Task: In the  document Matthew.epub ,change text color to 'Dark Brown' Insert the mentioned shape on left side of the text 'Rounded Rectangle'. Change color of the shape to  PinkChange shape height to 0.9
Action: Mouse moved to (243, 381)
Screenshot: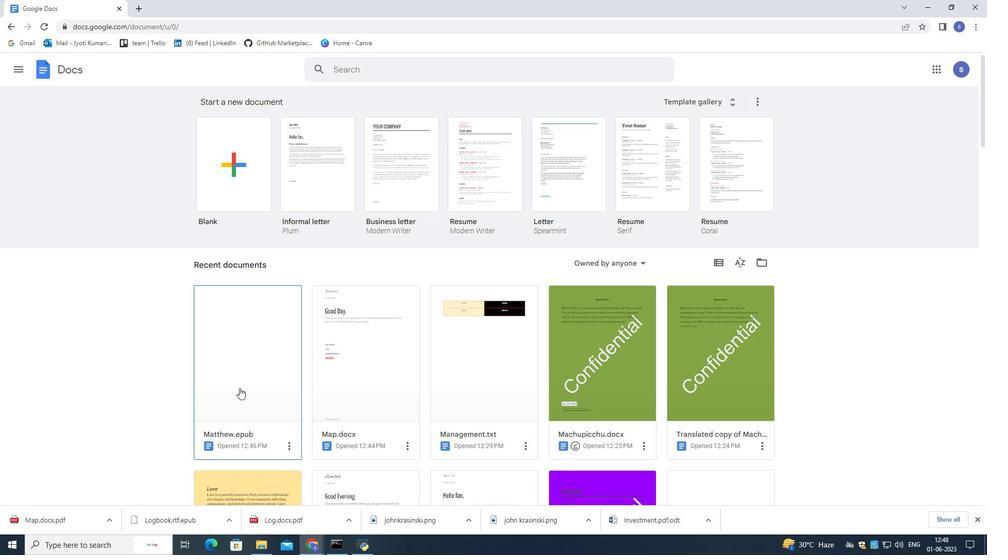 
Action: Mouse pressed left at (243, 381)
Screenshot: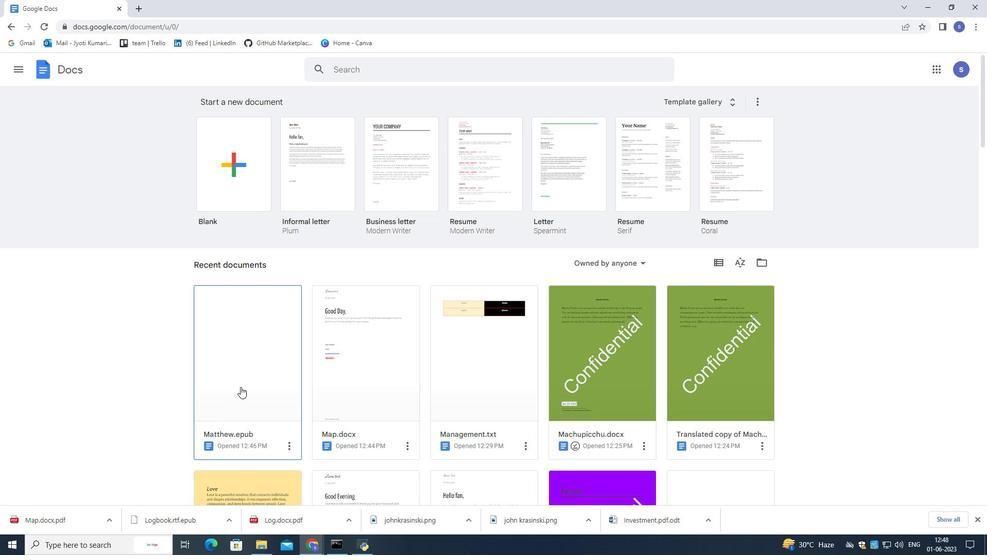 
Action: Mouse moved to (243, 381)
Screenshot: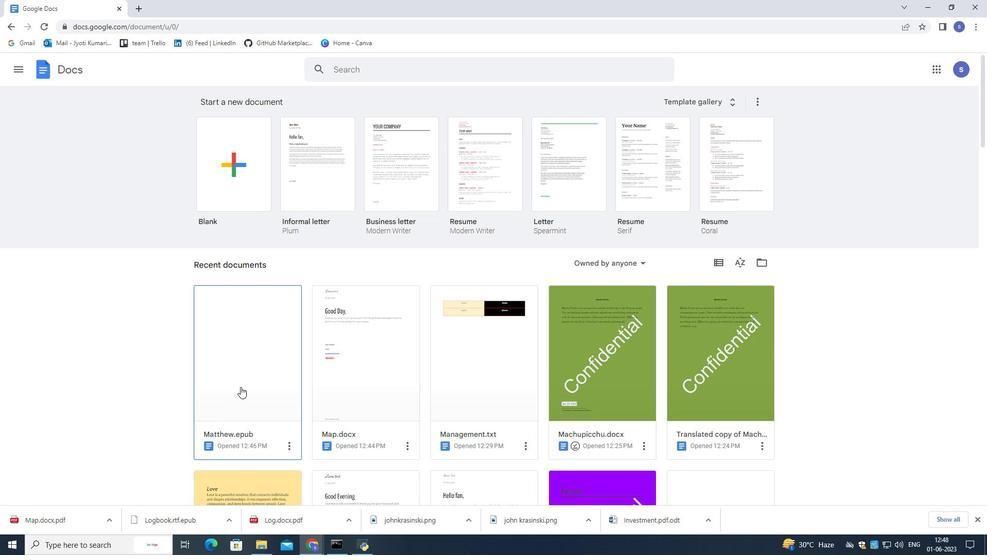 
Action: Mouse pressed left at (243, 381)
Screenshot: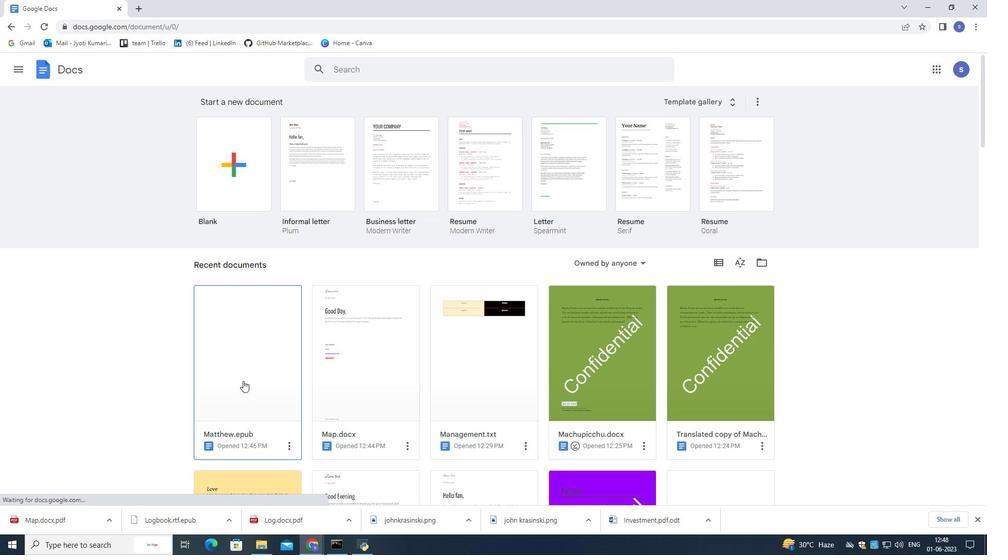 
Action: Mouse moved to (651, 252)
Screenshot: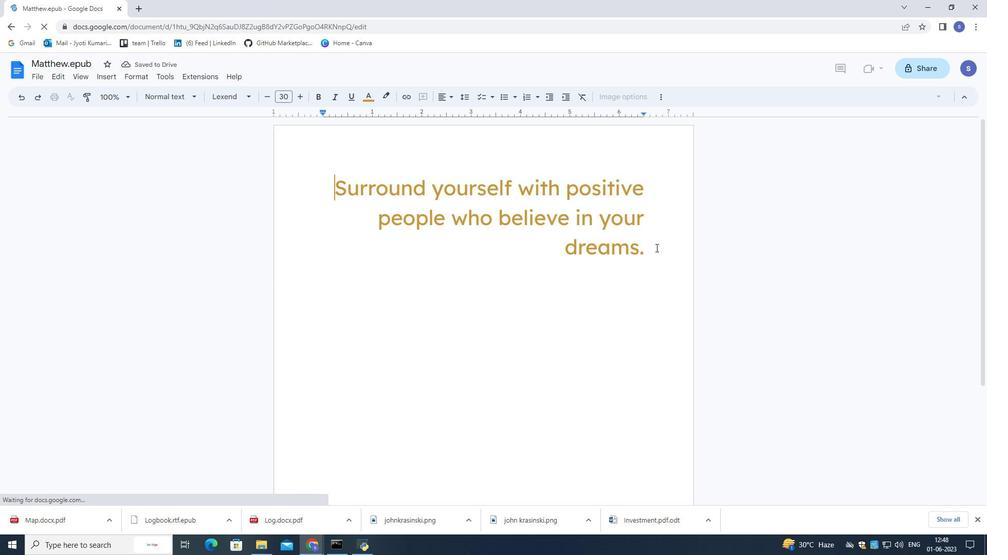
Action: Mouse pressed left at (651, 252)
Screenshot: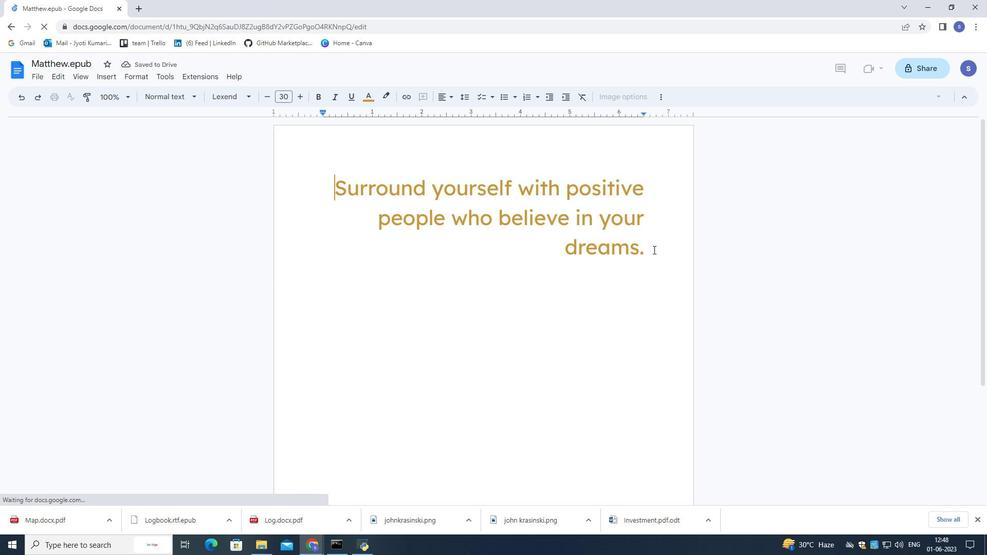 
Action: Mouse moved to (366, 100)
Screenshot: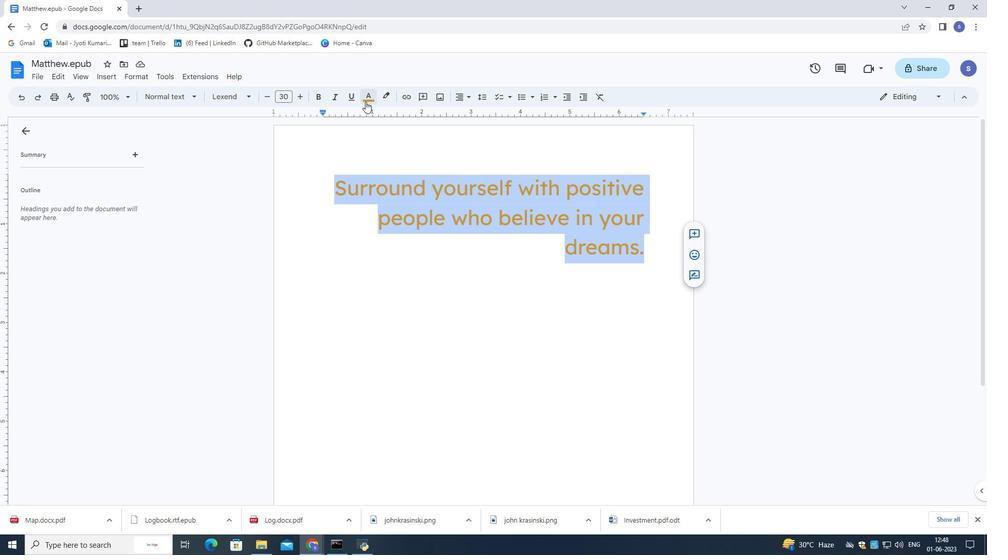 
Action: Mouse pressed left at (366, 100)
Screenshot: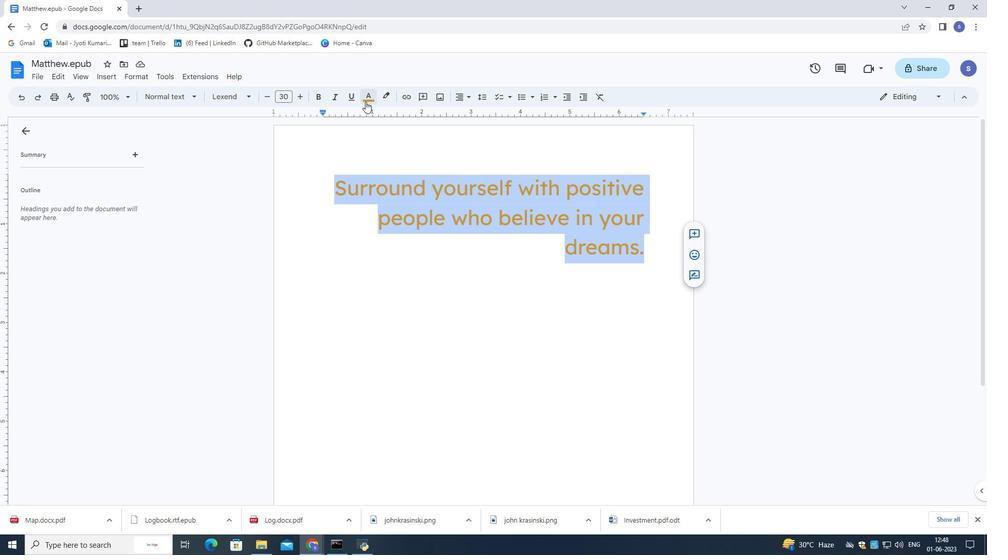 
Action: Mouse moved to (393, 210)
Screenshot: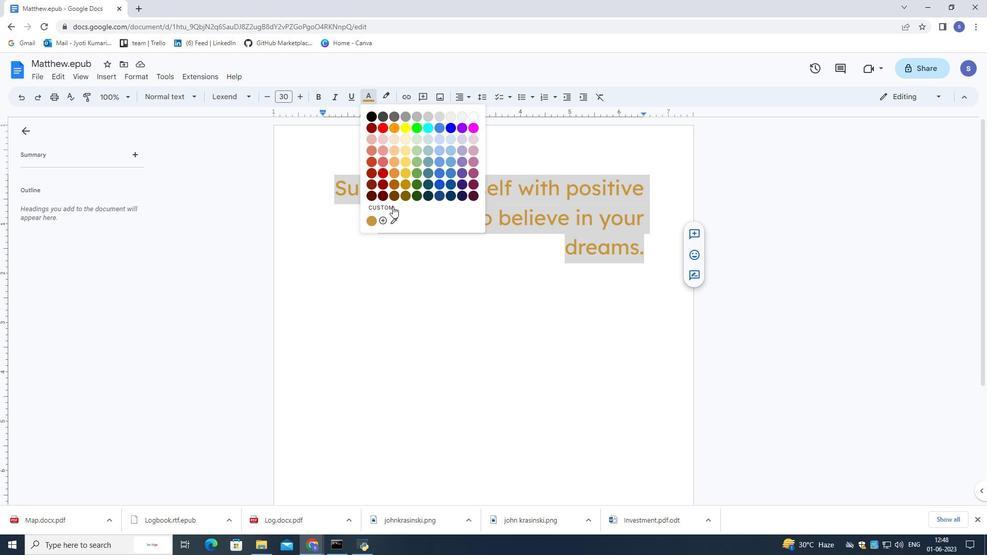 
Action: Mouse pressed left at (393, 210)
Screenshot: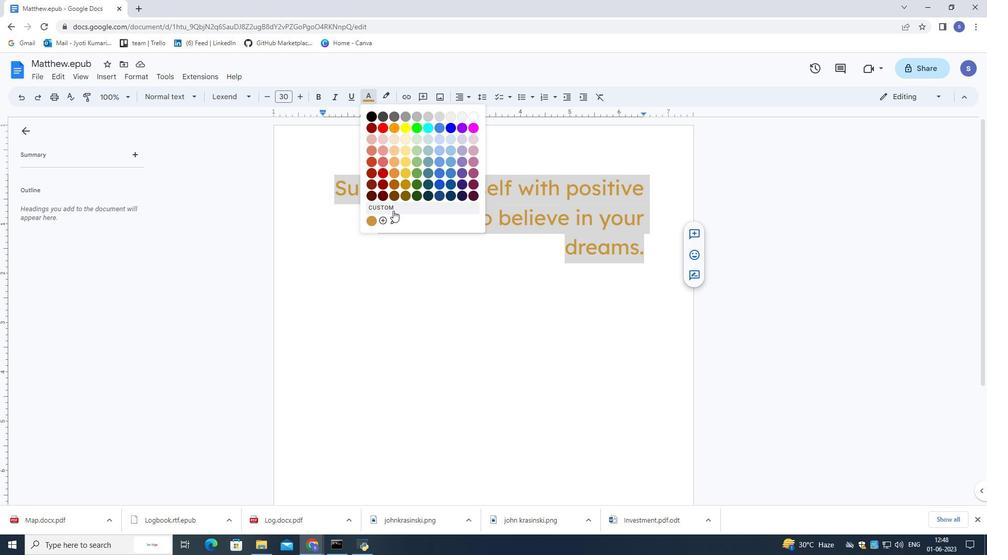 
Action: Mouse moved to (504, 286)
Screenshot: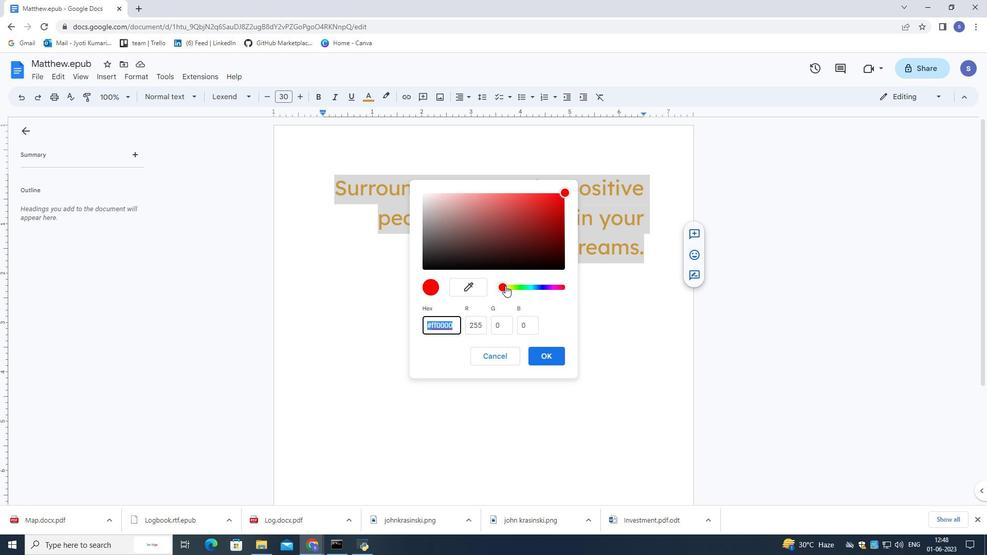 
Action: Mouse pressed left at (504, 286)
Screenshot: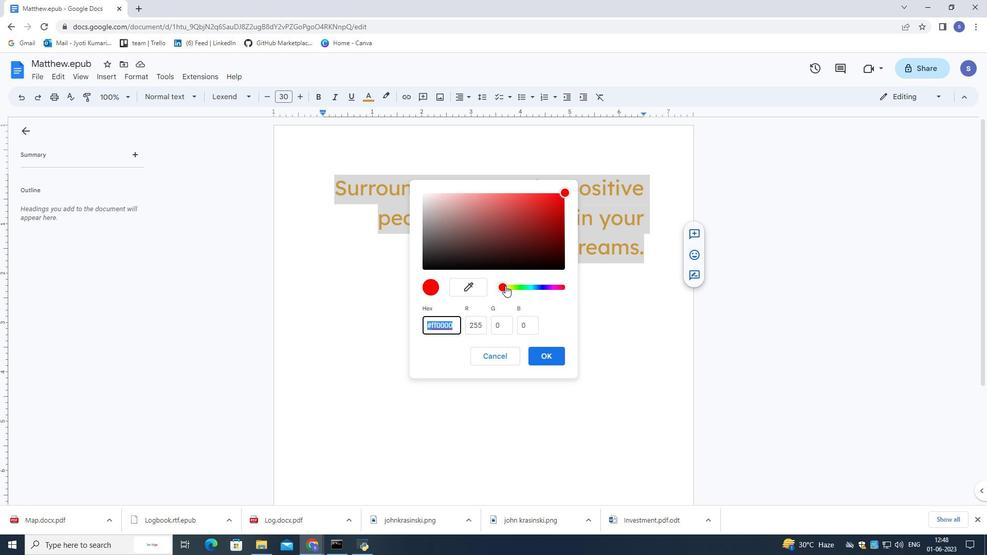 
Action: Mouse moved to (534, 216)
Screenshot: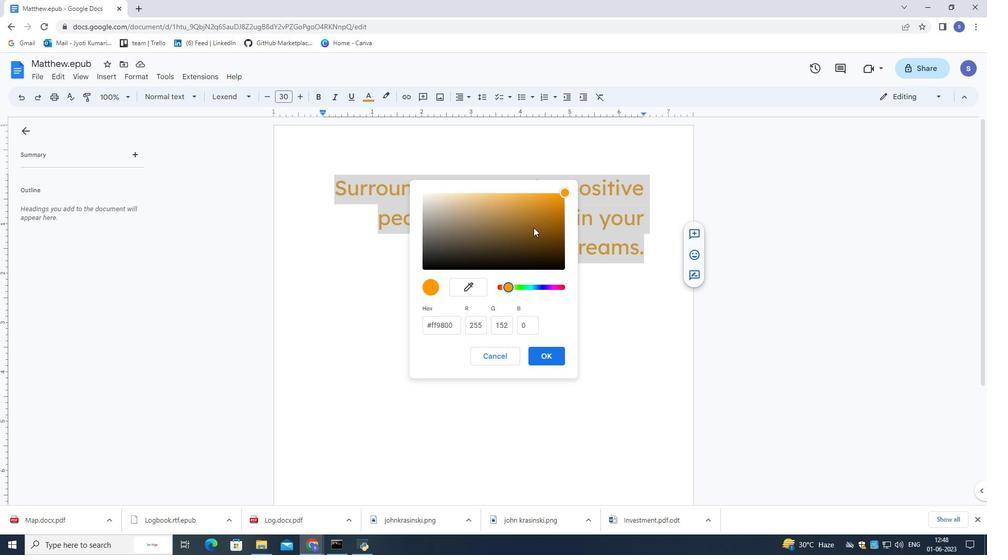 
Action: Mouse pressed left at (534, 216)
Screenshot: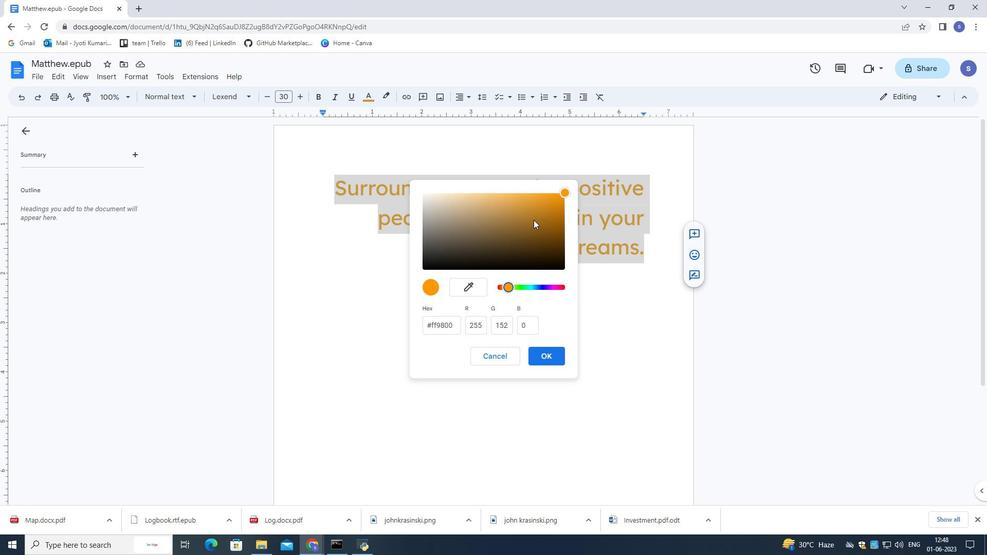 
Action: Mouse moved to (544, 359)
Screenshot: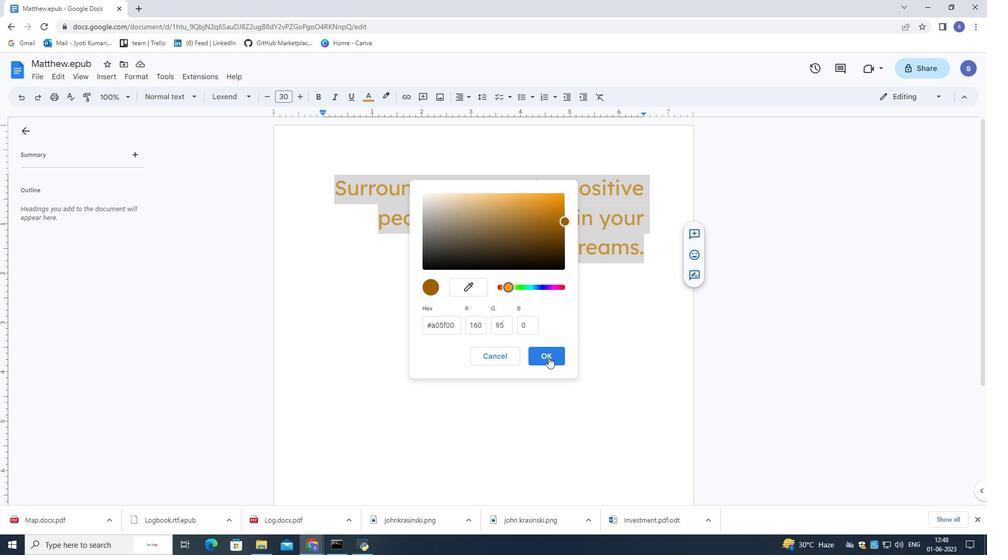 
Action: Mouse pressed left at (544, 359)
Screenshot: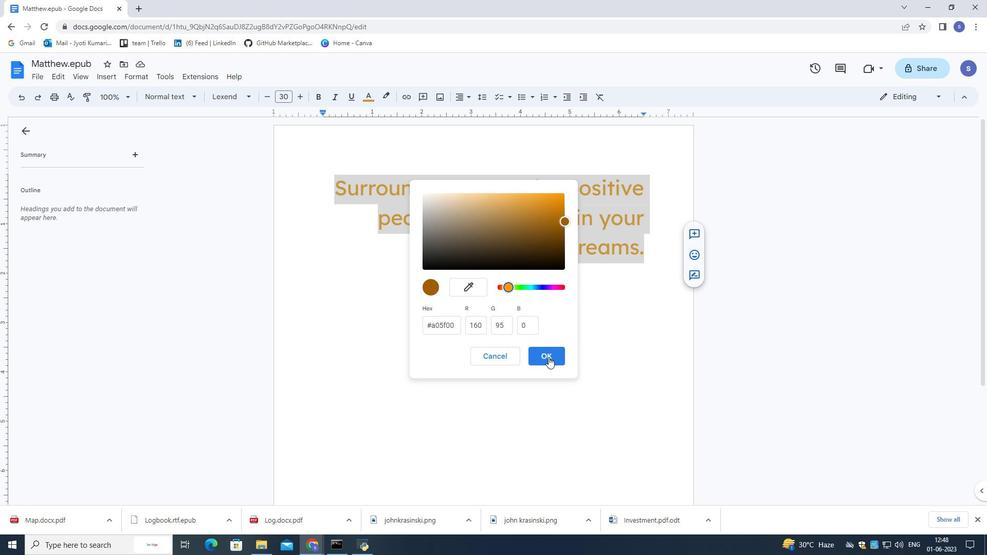 
Action: Mouse moved to (652, 247)
Screenshot: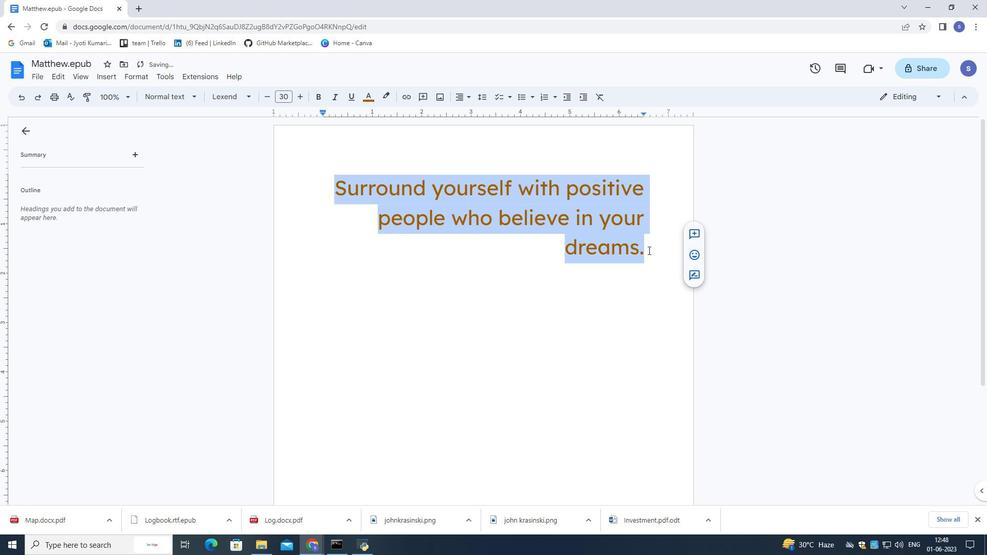 
Action: Mouse pressed left at (652, 247)
Screenshot: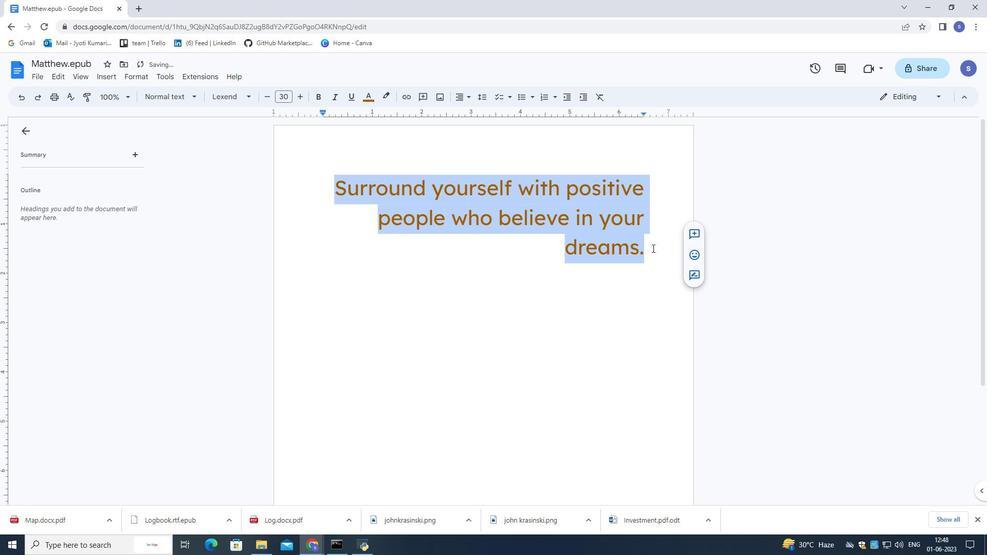
Action: Mouse moved to (329, 188)
Screenshot: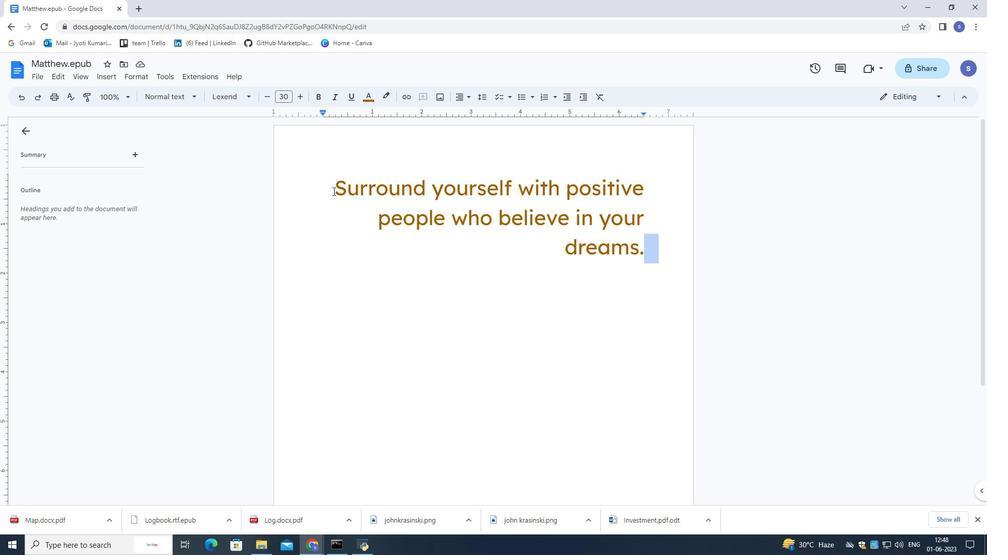 
Action: Mouse pressed left at (329, 188)
Screenshot: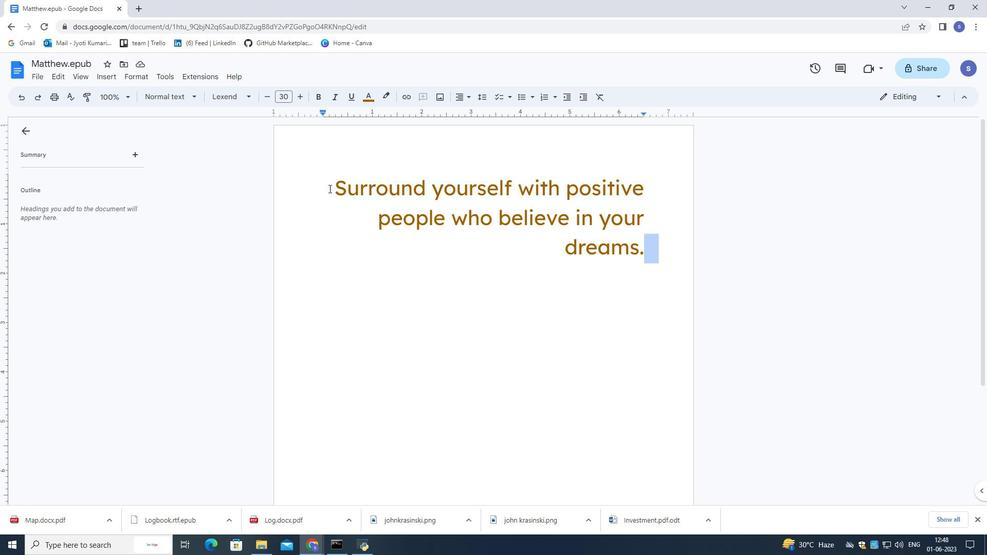 
Action: Mouse moved to (113, 77)
Screenshot: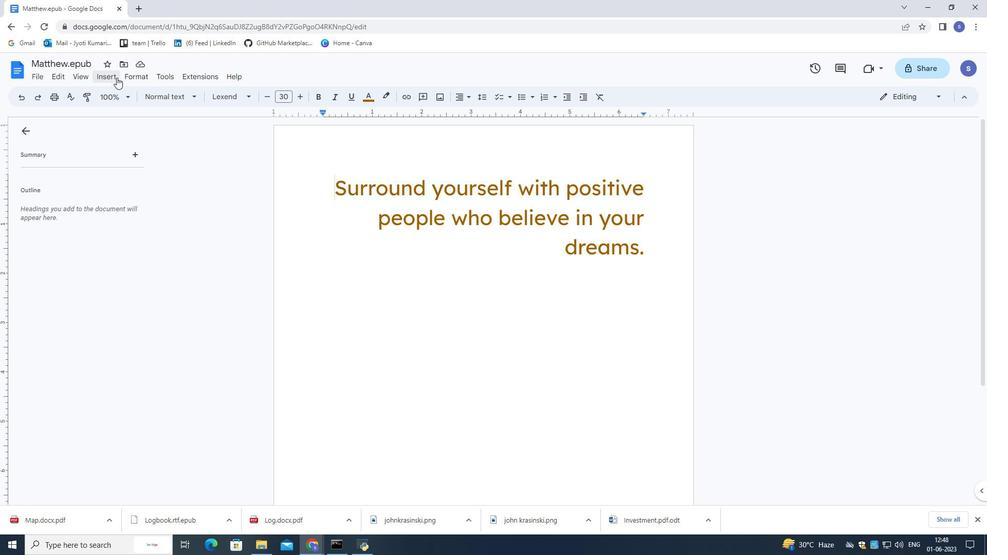 
Action: Mouse pressed left at (113, 77)
Screenshot: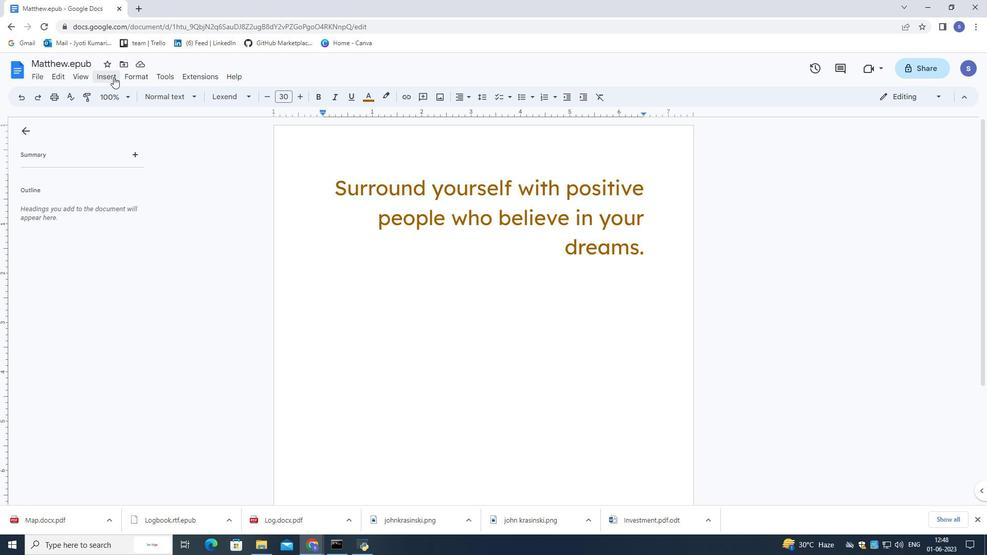 
Action: Mouse moved to (282, 126)
Screenshot: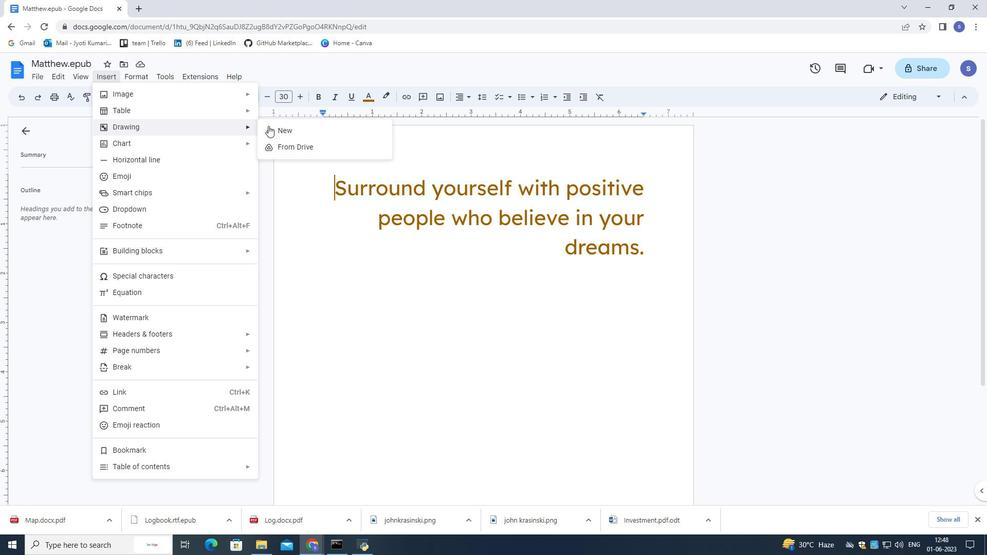 
Action: Mouse pressed left at (282, 126)
Screenshot: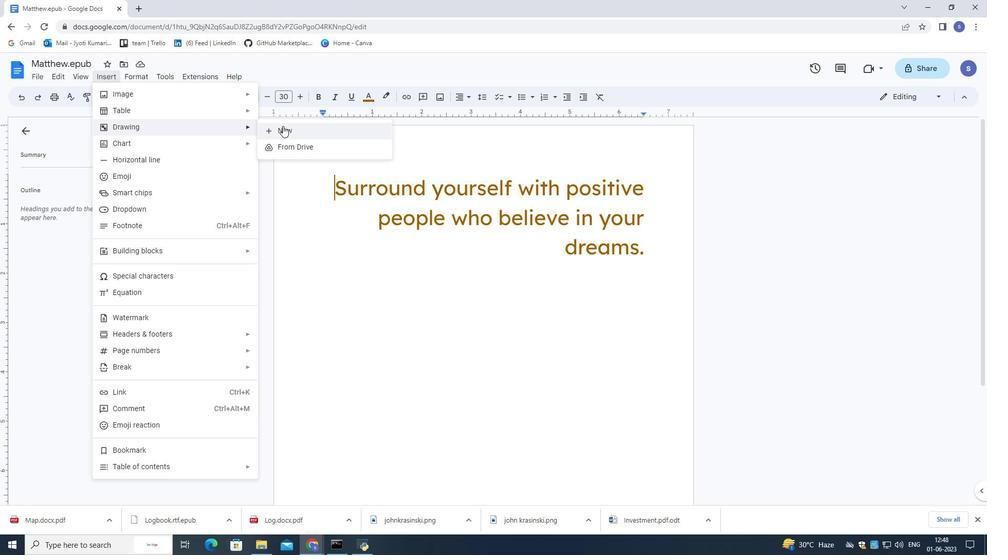 
Action: Mouse moved to (395, 117)
Screenshot: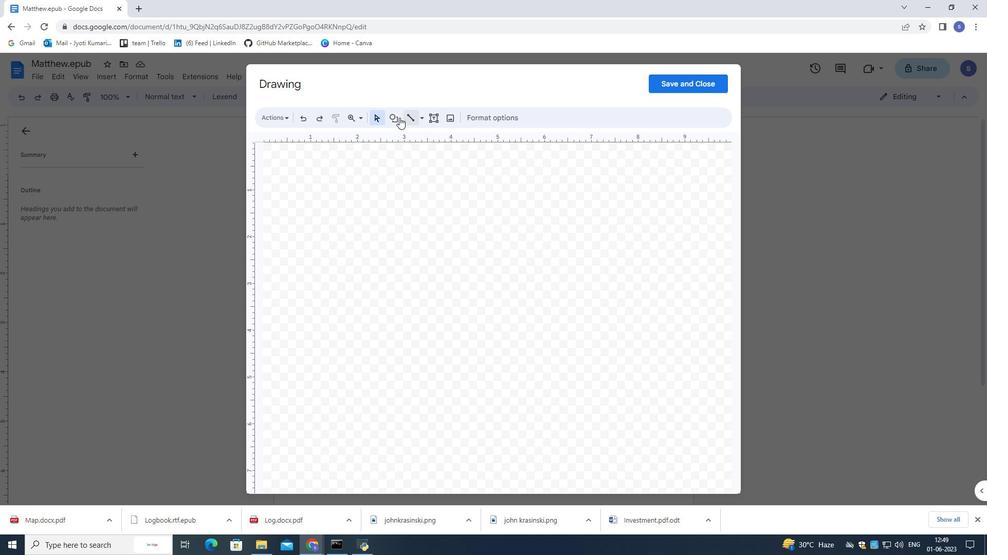 
Action: Mouse pressed left at (395, 117)
Screenshot: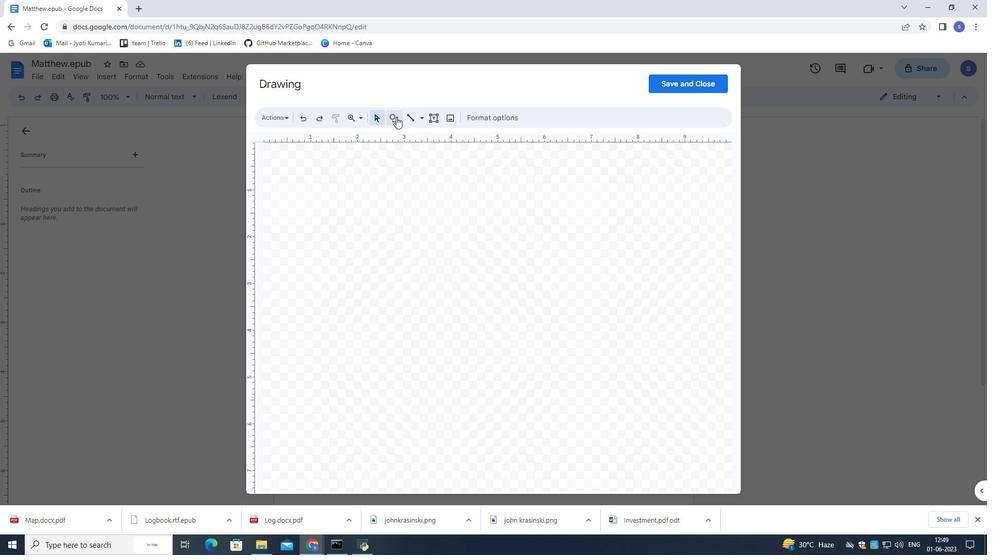 
Action: Mouse moved to (487, 143)
Screenshot: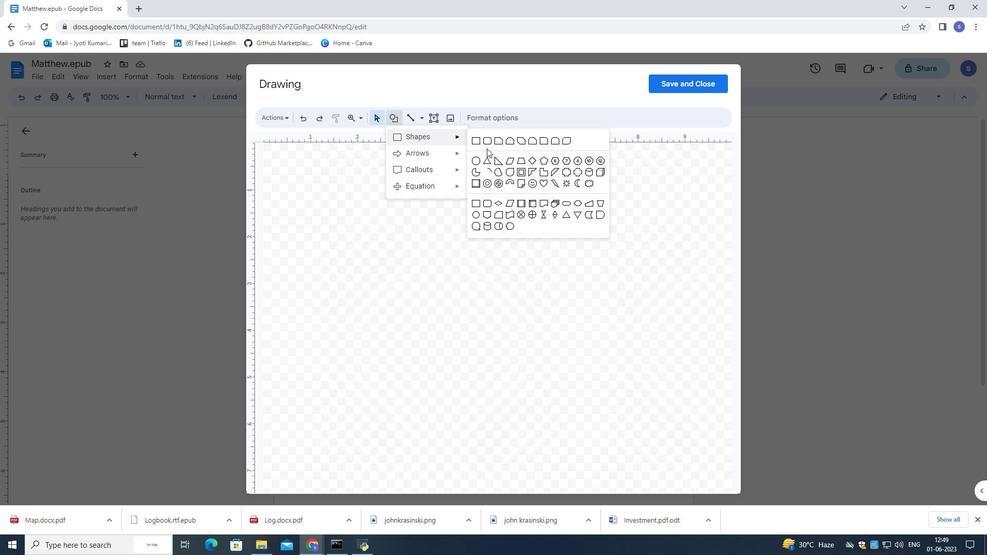 
Action: Mouse pressed left at (487, 143)
Screenshot: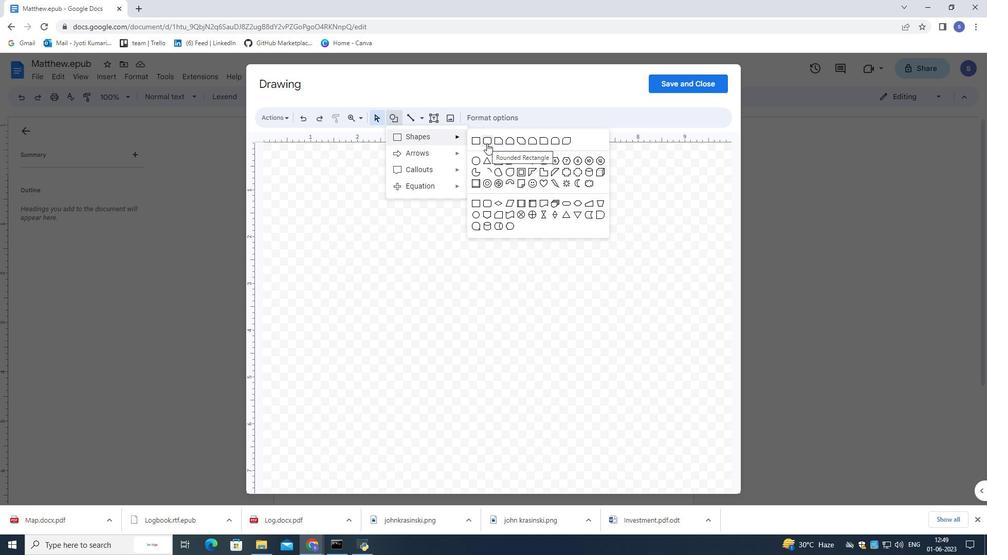
Action: Mouse pressed left at (487, 143)
Screenshot: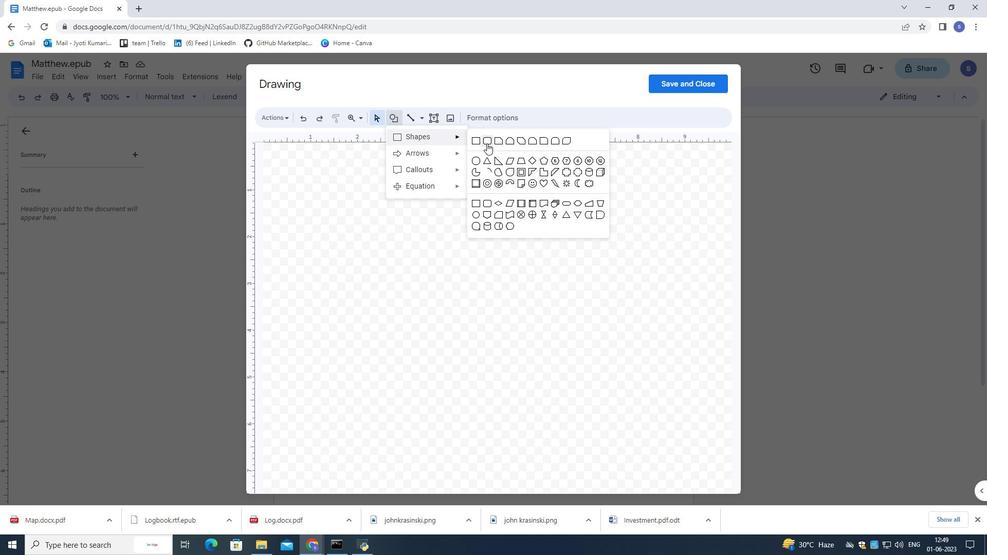 
Action: Mouse moved to (514, 170)
Screenshot: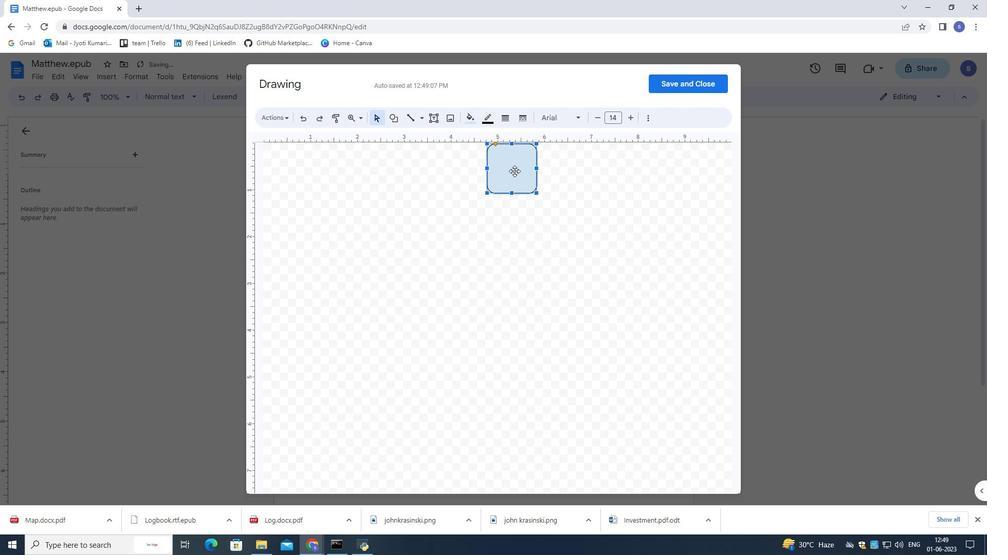 
Action: Mouse pressed left at (514, 170)
Screenshot: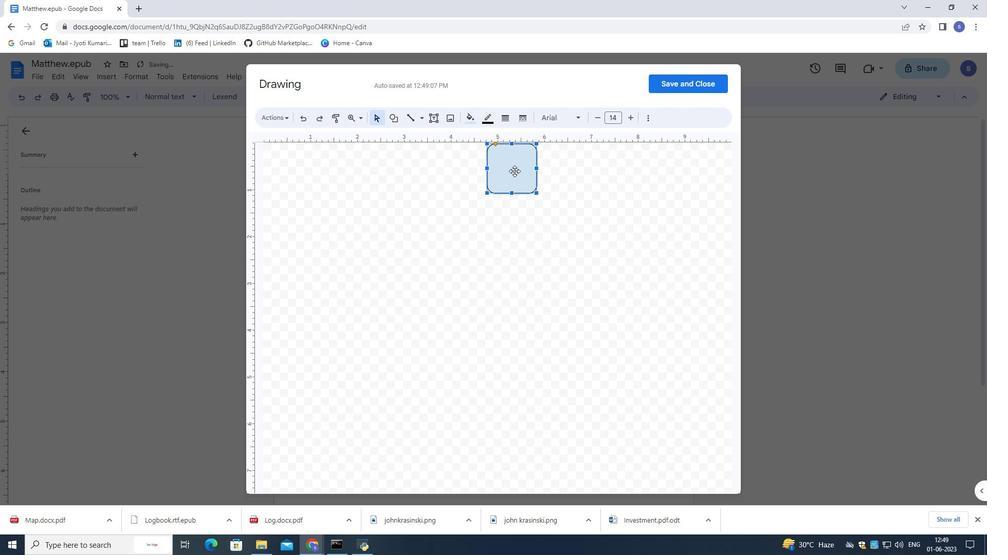 
Action: Mouse moved to (512, 259)
Screenshot: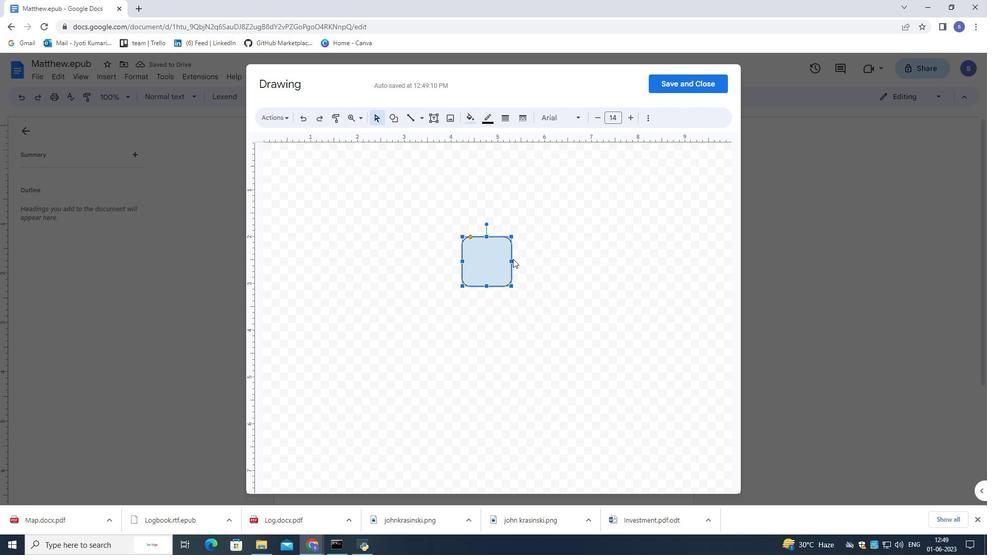 
Action: Mouse pressed left at (512, 259)
Screenshot: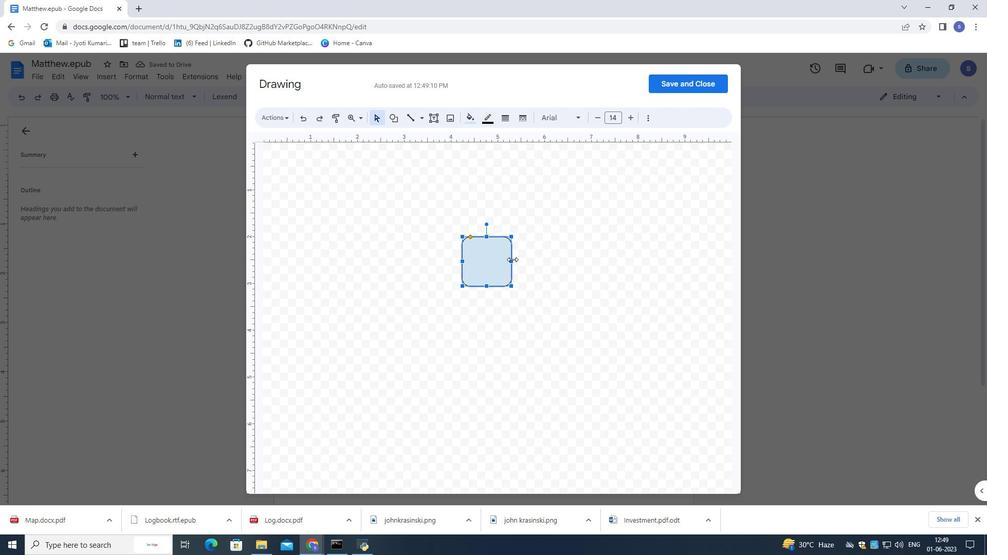 
Action: Mouse moved to (546, 236)
Screenshot: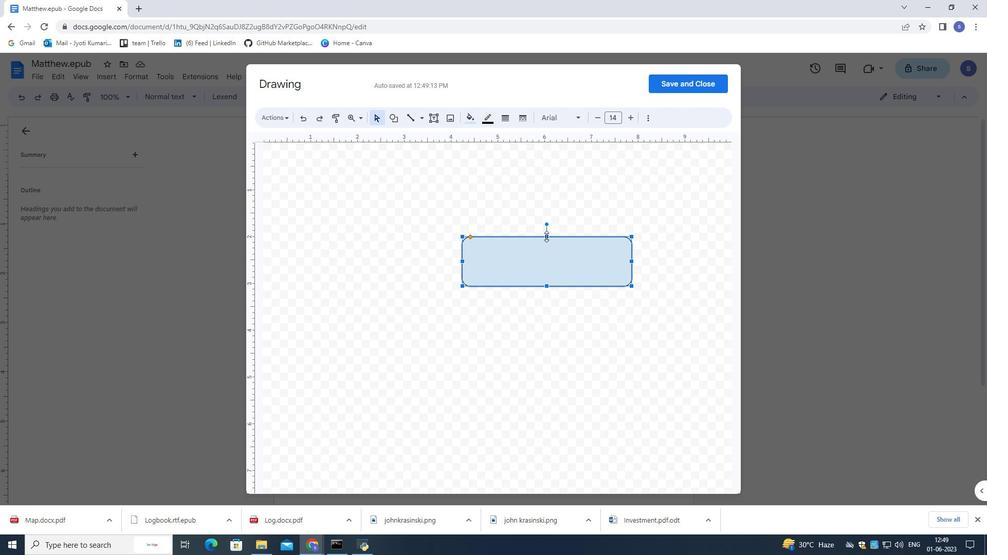 
Action: Mouse pressed left at (546, 236)
Screenshot: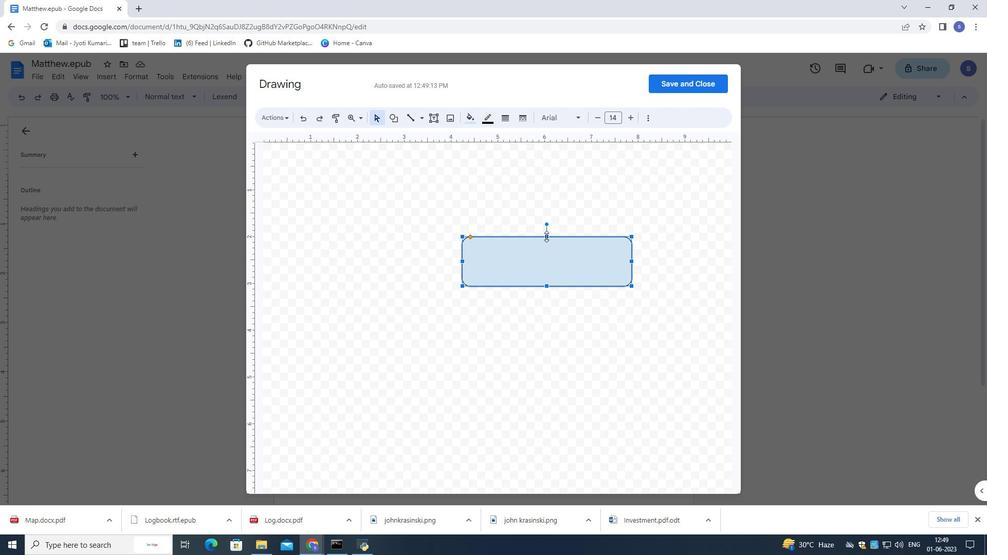 
Action: Mouse moved to (460, 221)
Screenshot: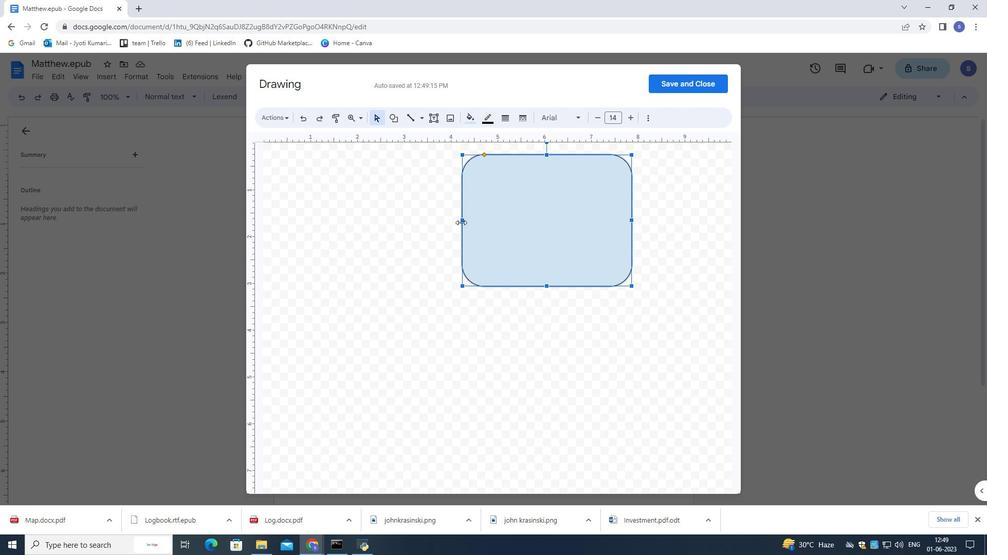 
Action: Mouse pressed left at (460, 221)
Screenshot: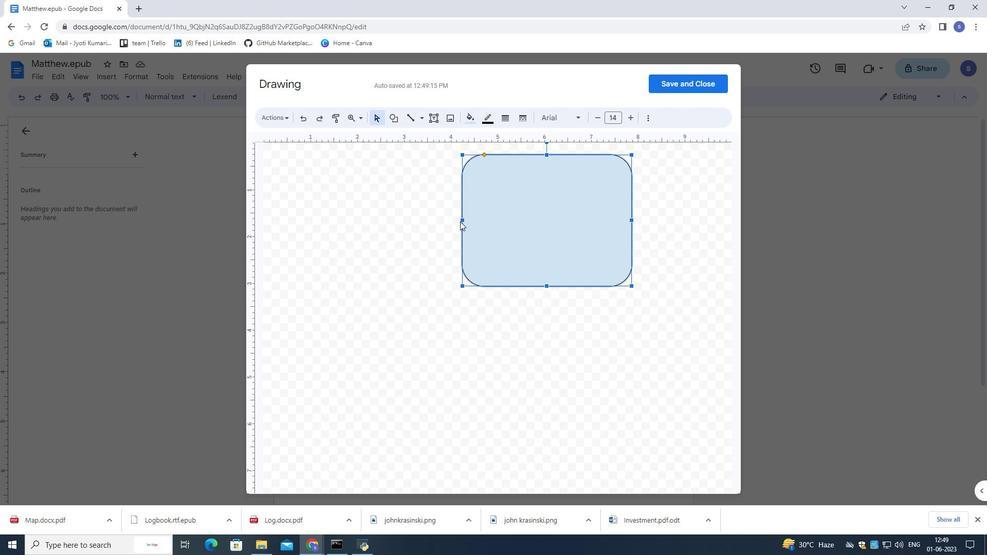 
Action: Mouse moved to (483, 219)
Screenshot: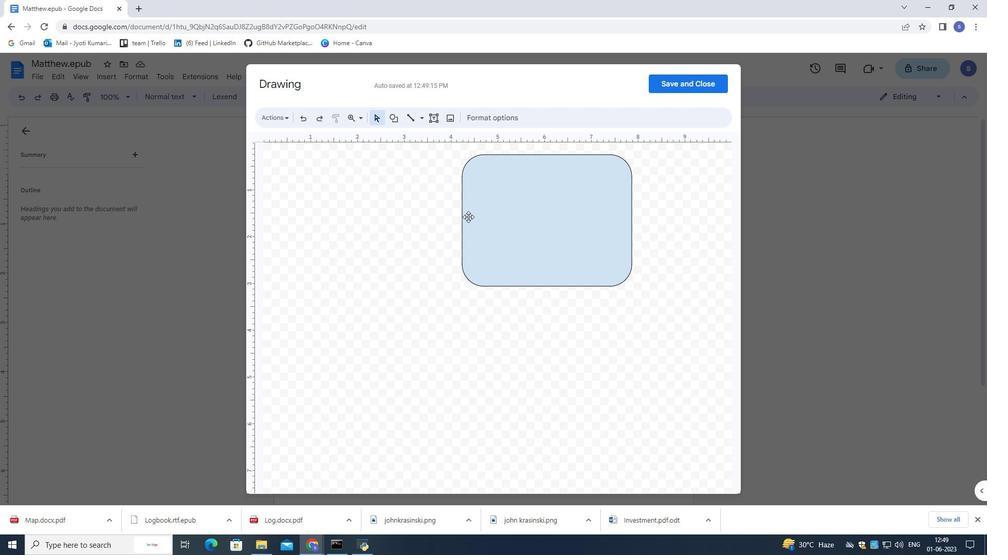 
Action: Mouse pressed left at (483, 219)
Screenshot: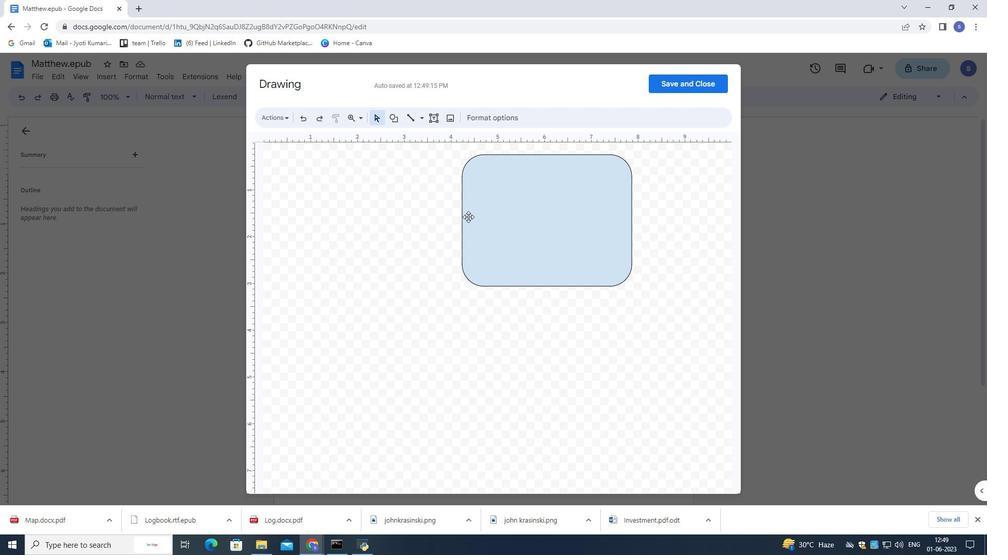 
Action: Mouse moved to (464, 217)
Screenshot: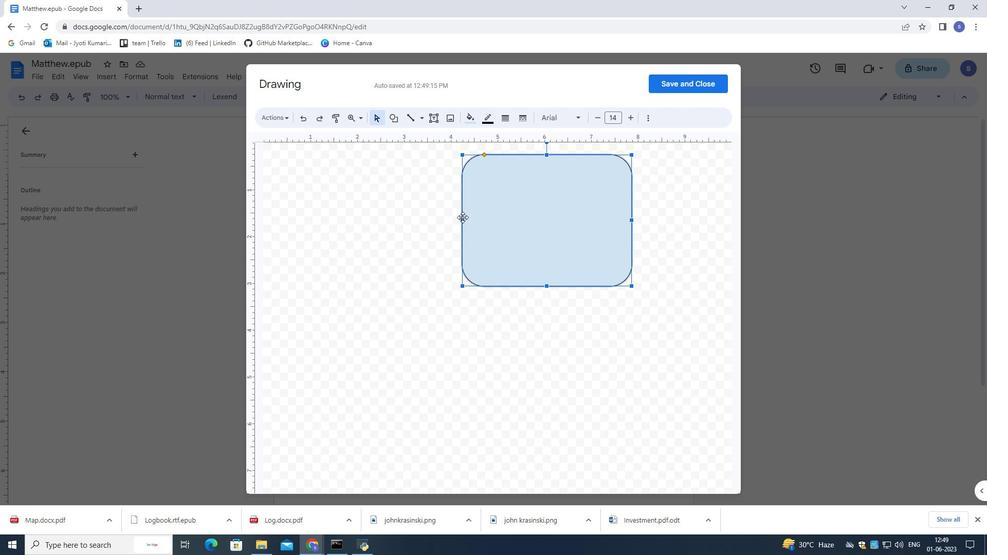 
Action: Mouse pressed left at (464, 217)
Screenshot: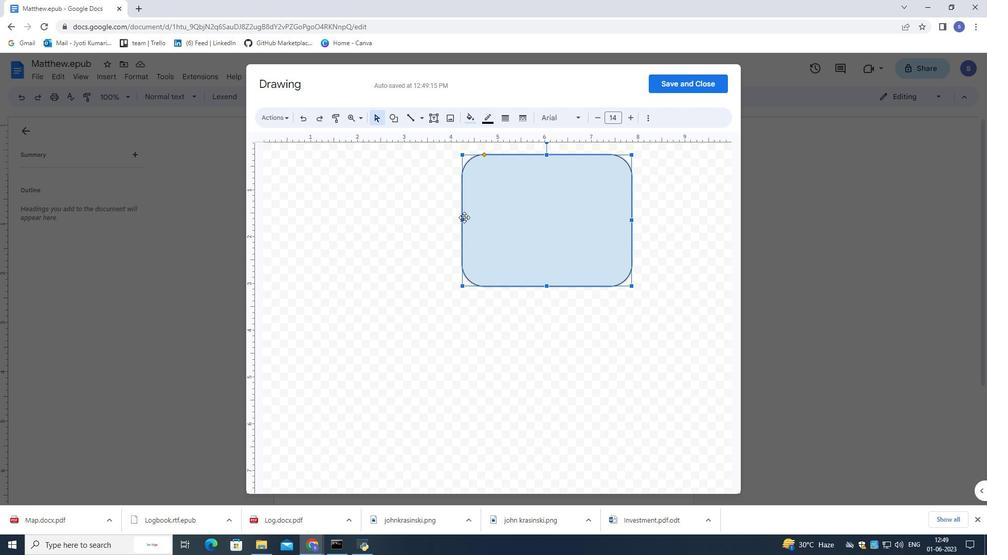 
Action: Mouse moved to (428, 223)
Screenshot: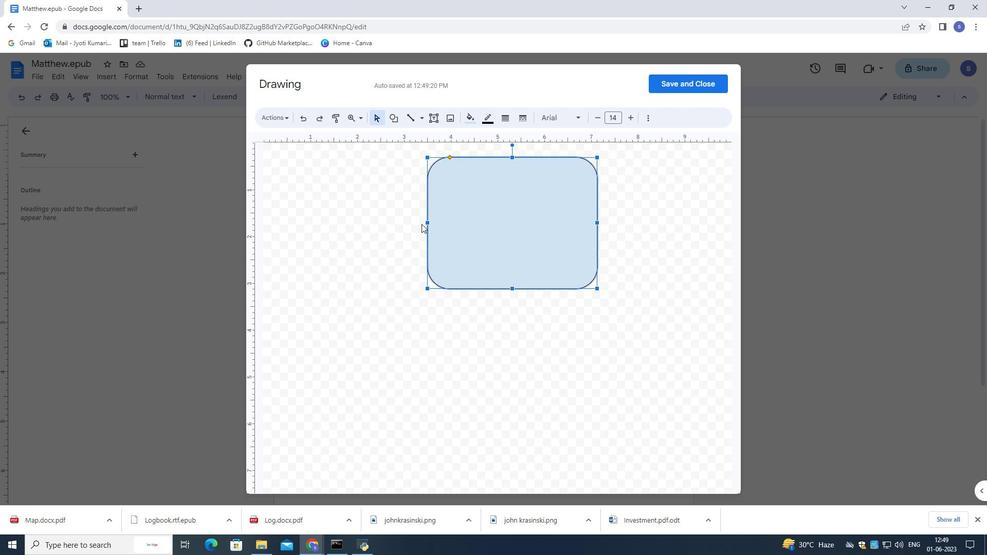 
Action: Mouse pressed left at (428, 223)
Screenshot: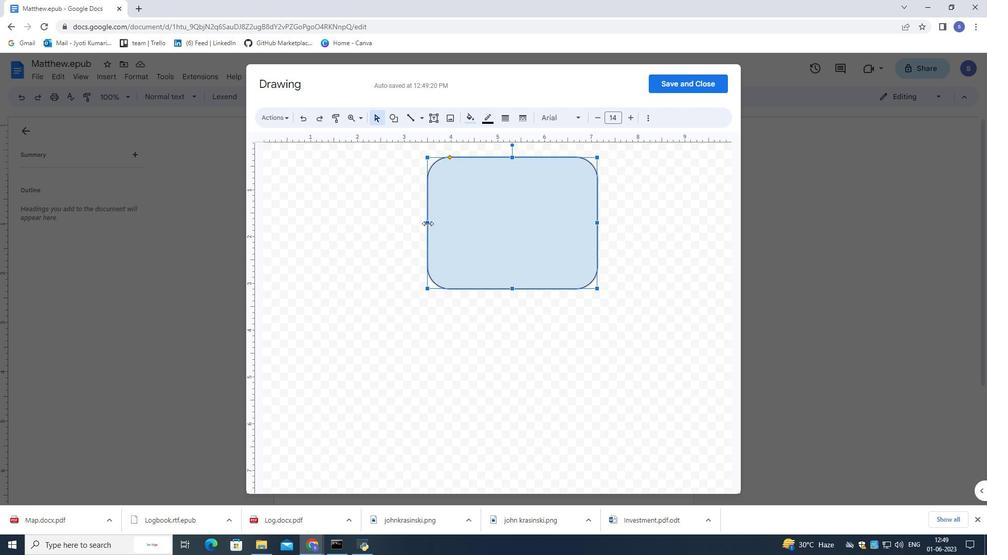 
Action: Mouse moved to (474, 112)
Screenshot: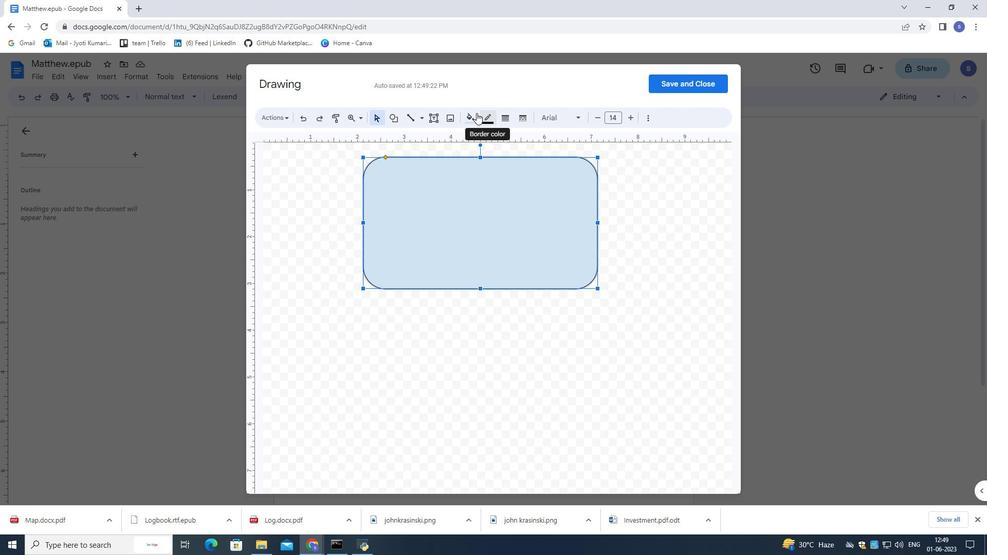 
Action: Mouse pressed left at (474, 112)
Screenshot: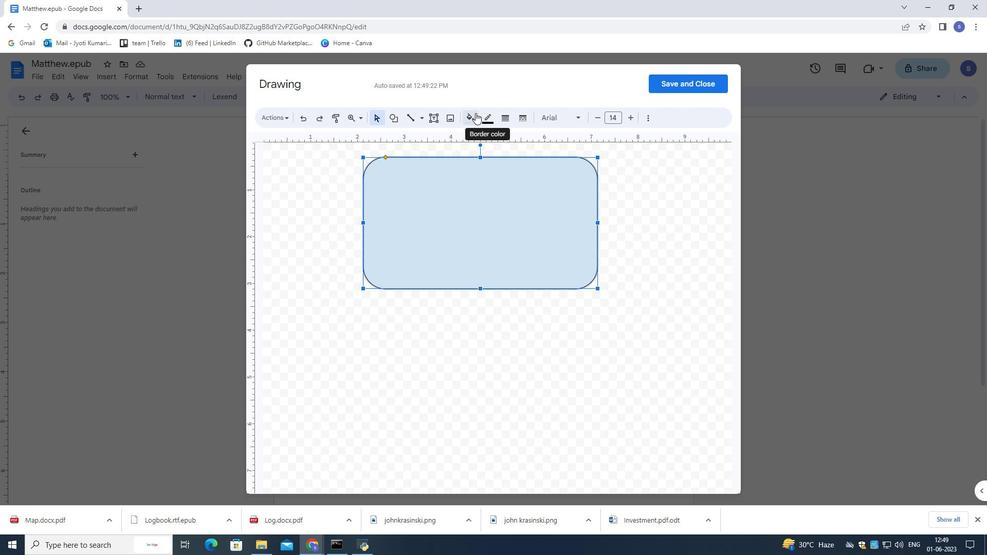 
Action: Mouse moved to (494, 153)
Screenshot: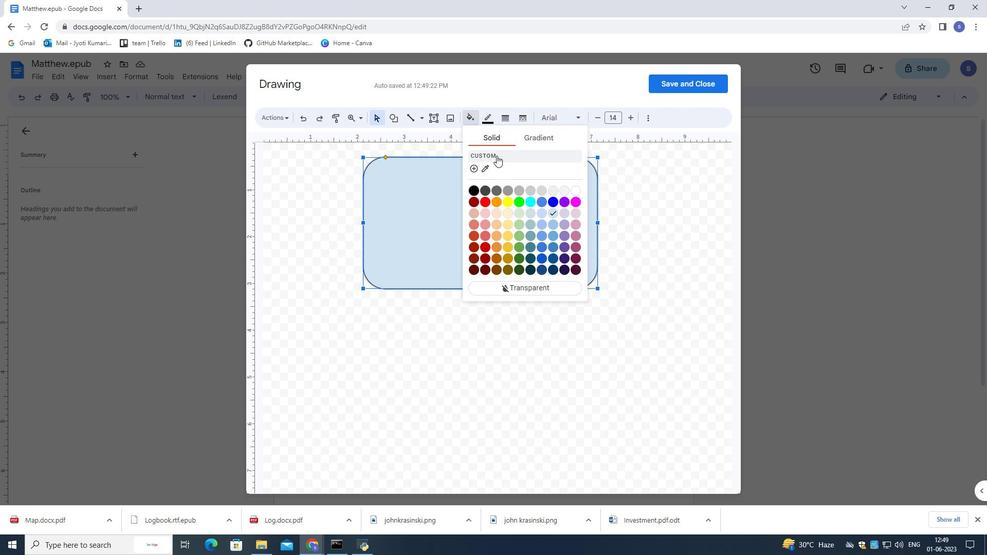 
Action: Mouse pressed left at (494, 153)
Screenshot: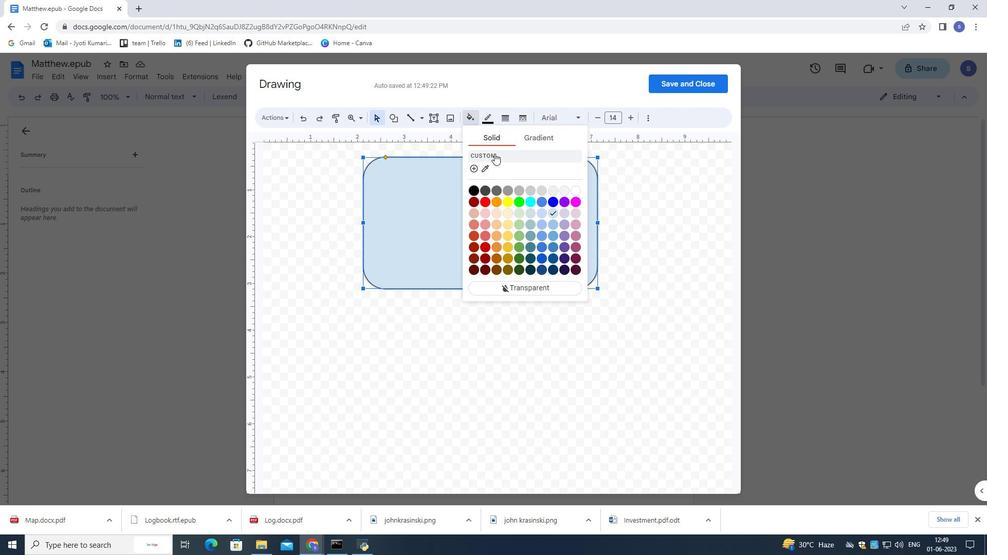 
Action: Mouse moved to (529, 298)
Screenshot: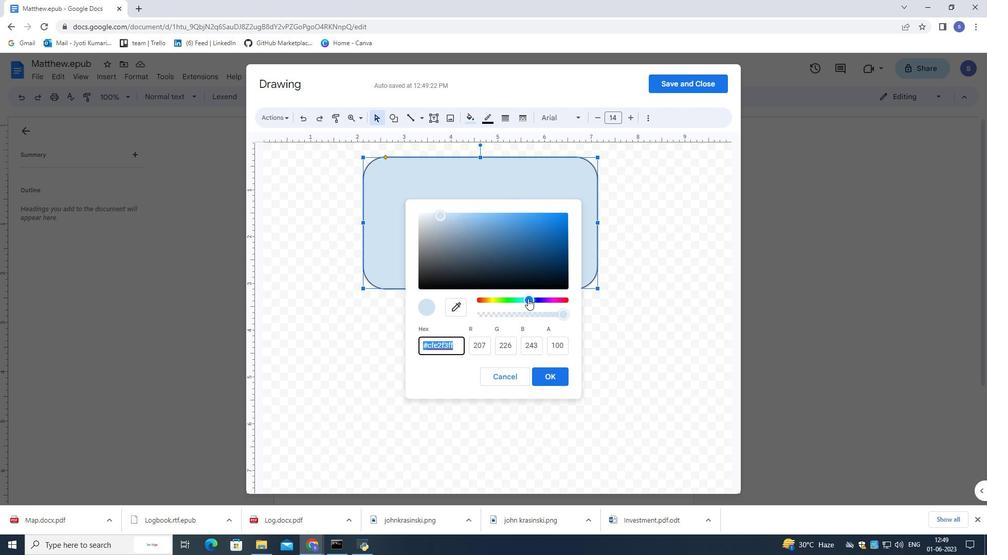 
Action: Mouse pressed left at (529, 298)
Screenshot: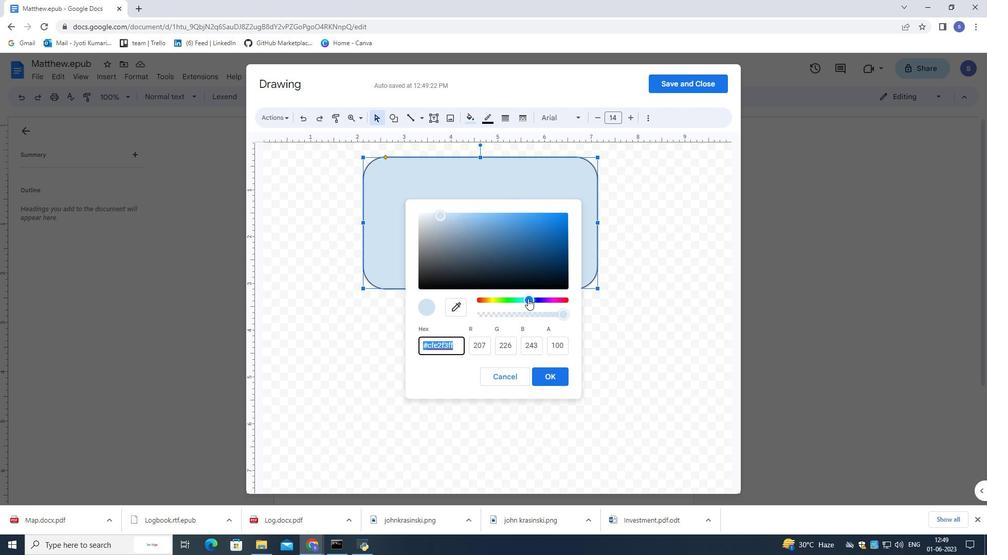 
Action: Mouse moved to (549, 217)
Screenshot: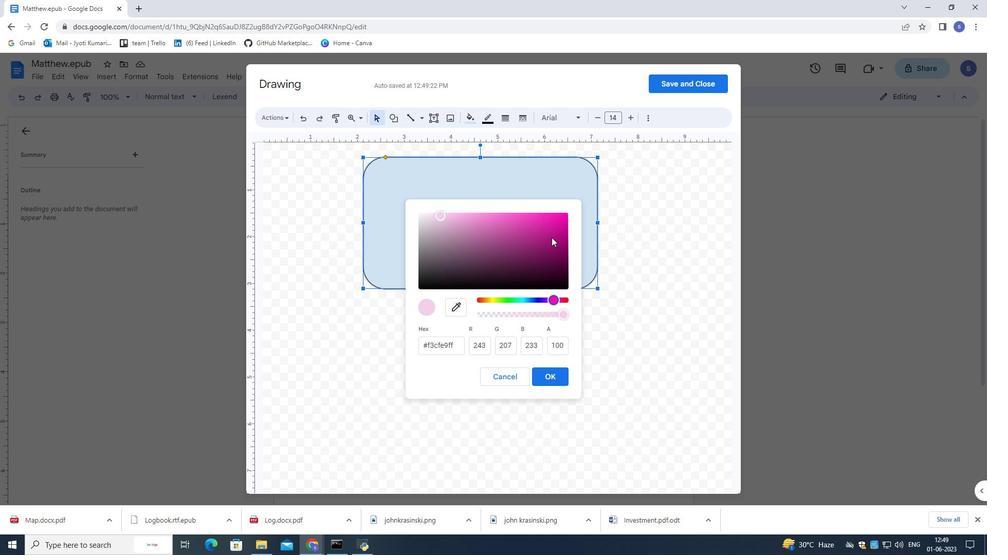 
Action: Mouse pressed left at (549, 217)
Screenshot: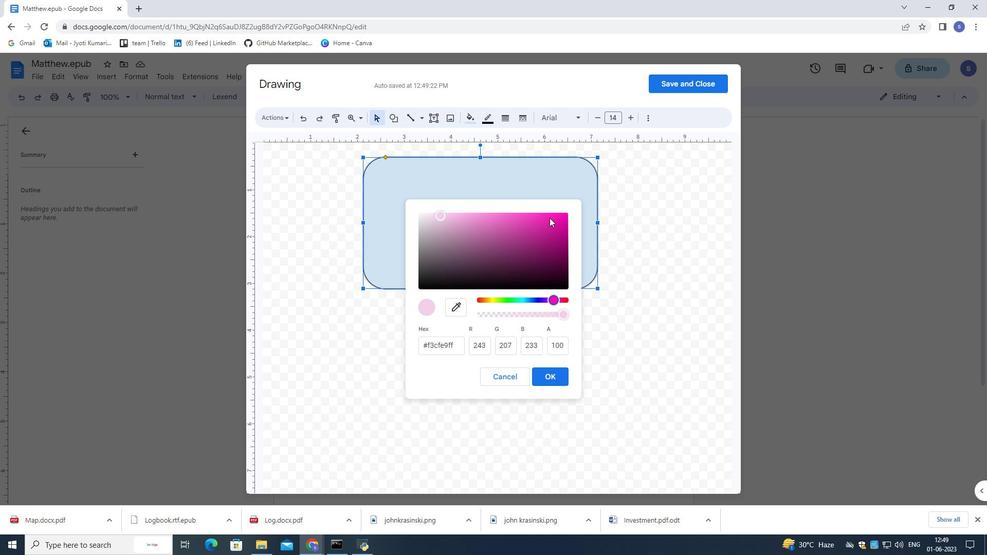 
Action: Mouse moved to (555, 374)
Screenshot: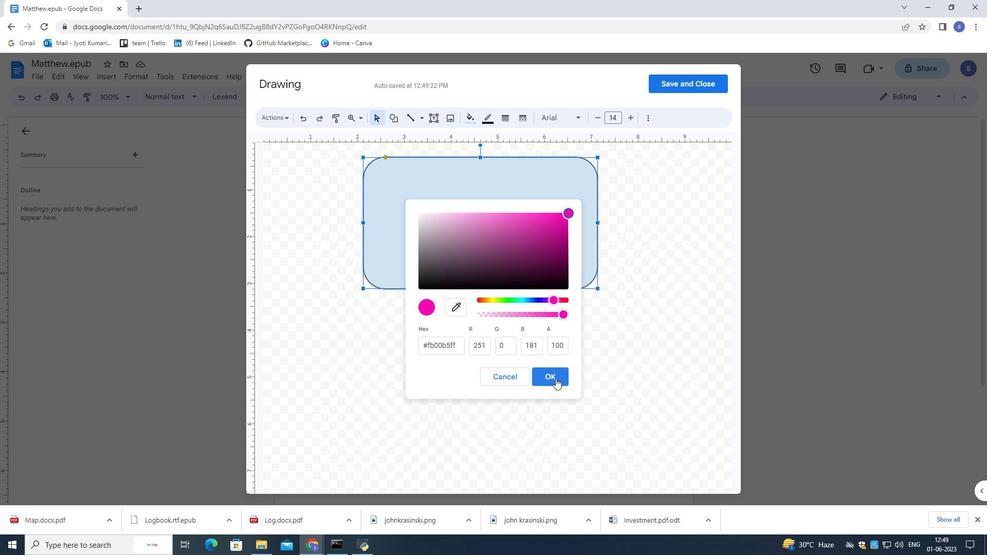 
Action: Mouse pressed left at (555, 374)
Screenshot: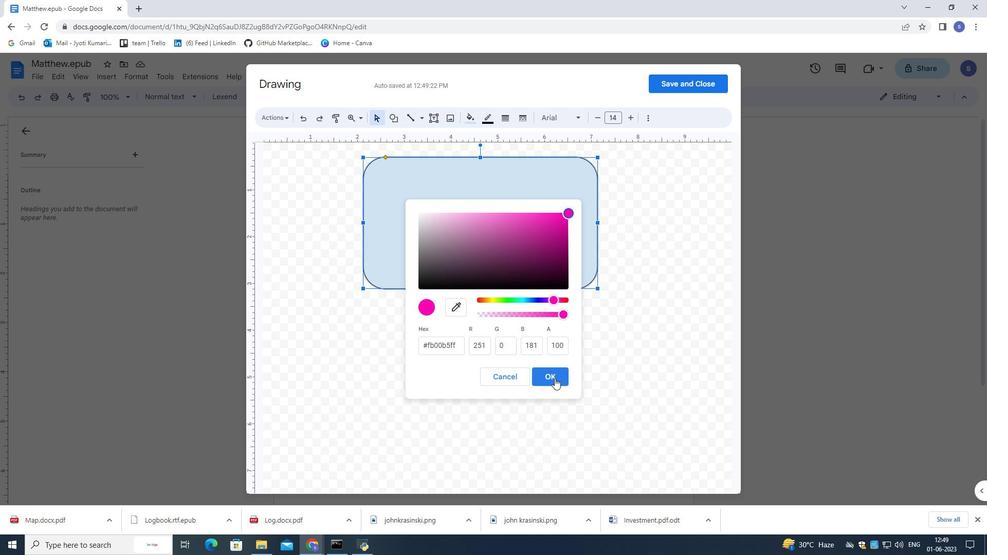 
Action: Mouse moved to (669, 76)
Screenshot: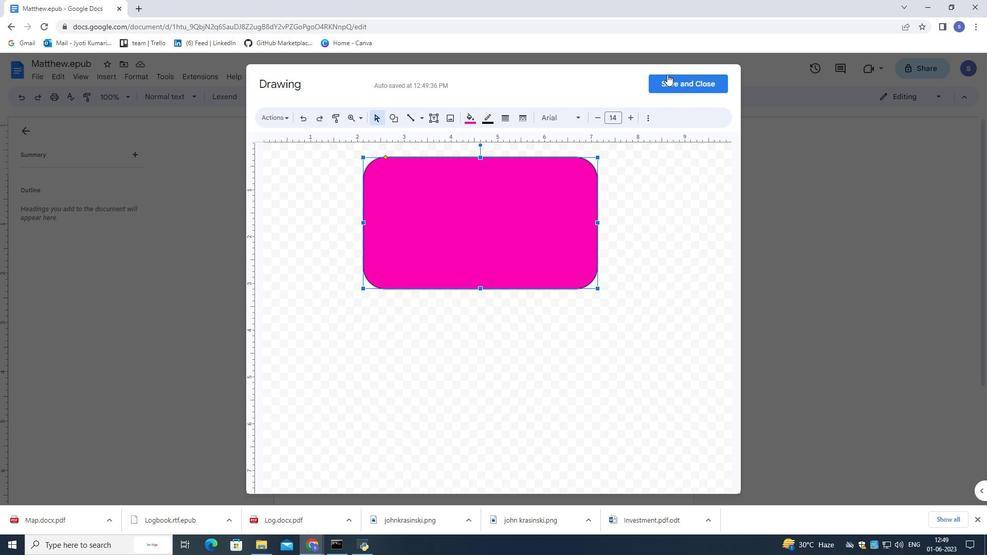 
Action: Mouse pressed left at (669, 76)
Screenshot: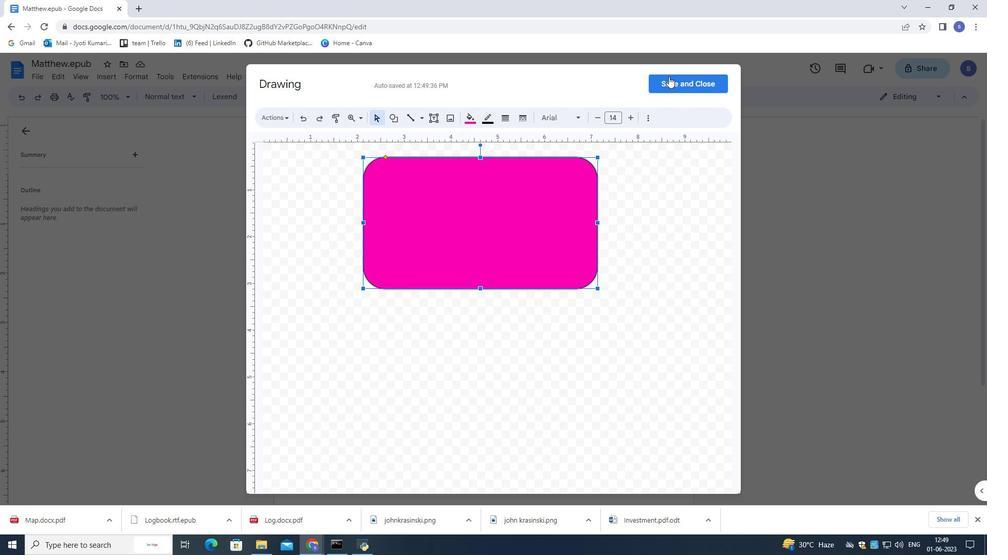 
Action: Mouse moved to (548, 220)
Screenshot: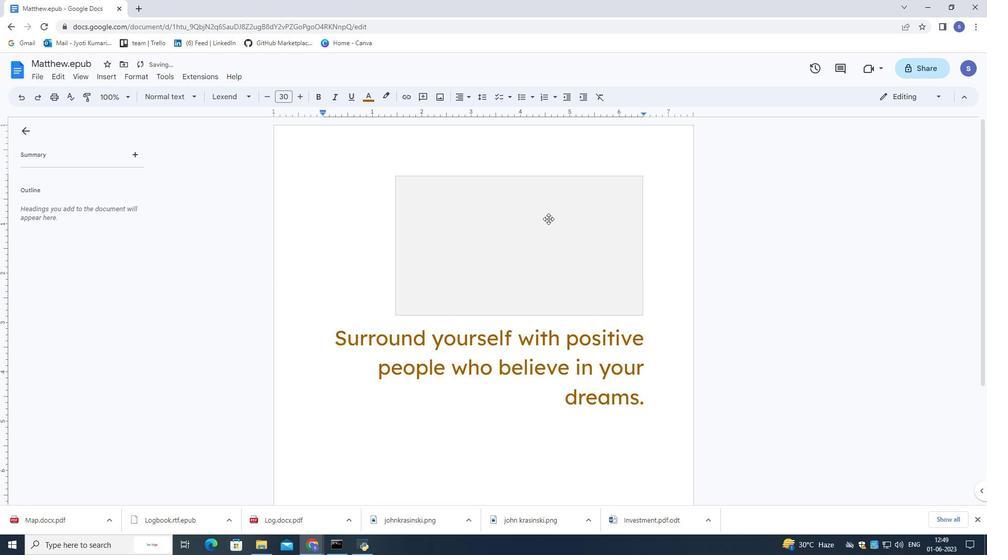 
Action: Mouse pressed left at (548, 220)
Screenshot: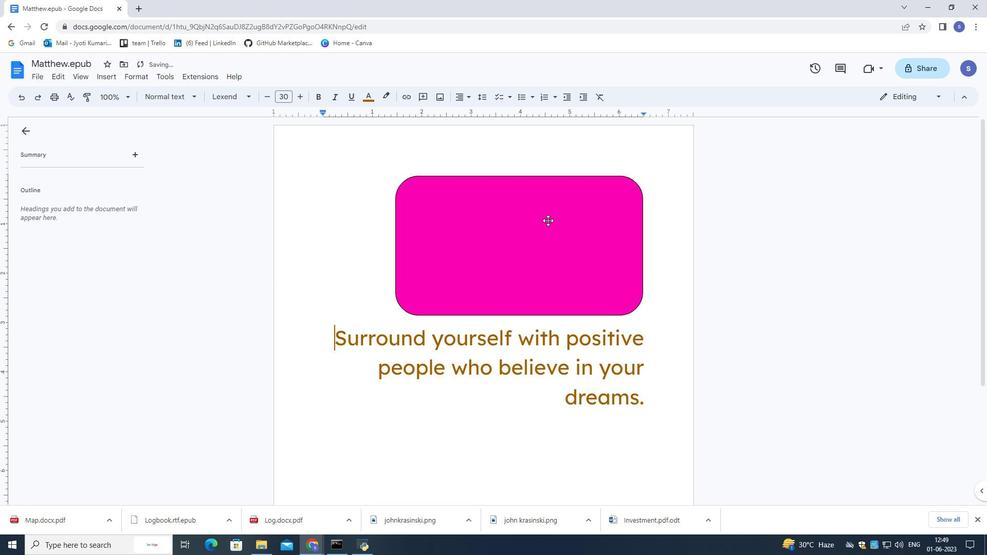 
Action: Mouse moved to (552, 329)
Screenshot: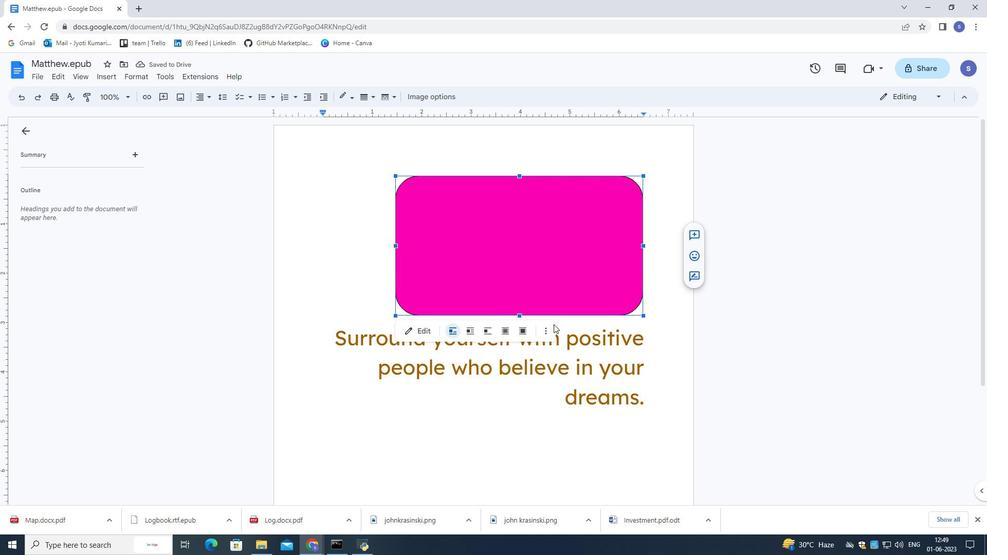 
Action: Mouse pressed left at (552, 329)
Screenshot: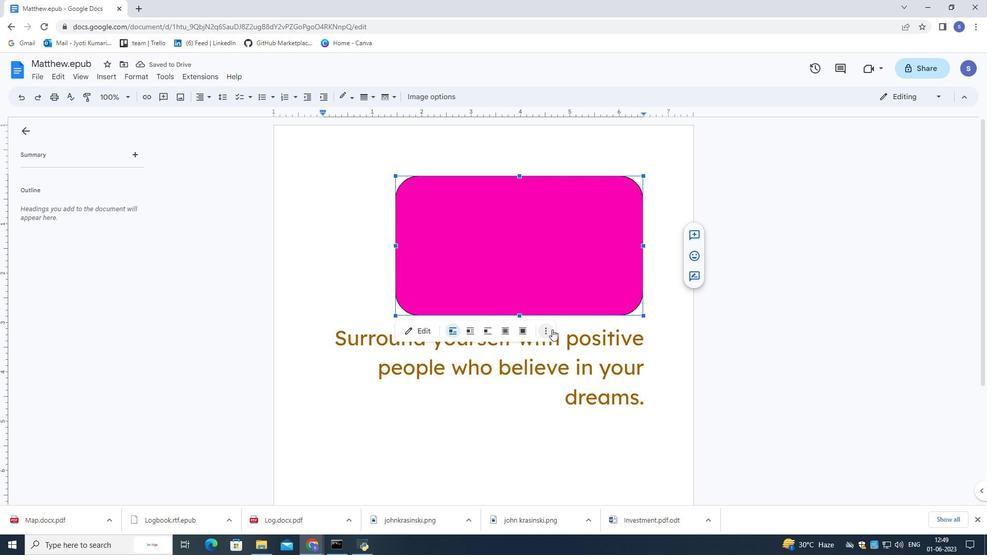 
Action: Mouse moved to (557, 344)
Screenshot: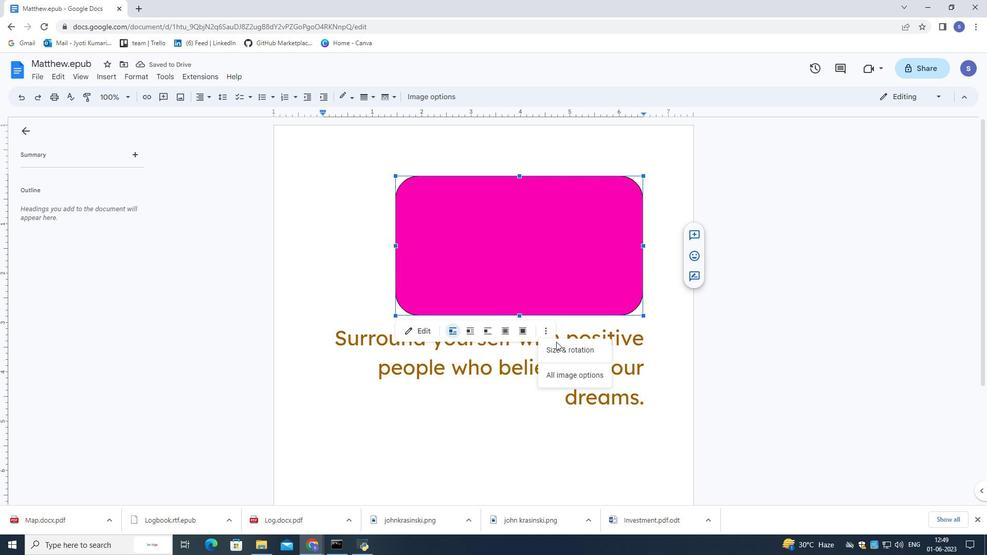 
Action: Mouse pressed left at (557, 344)
Screenshot: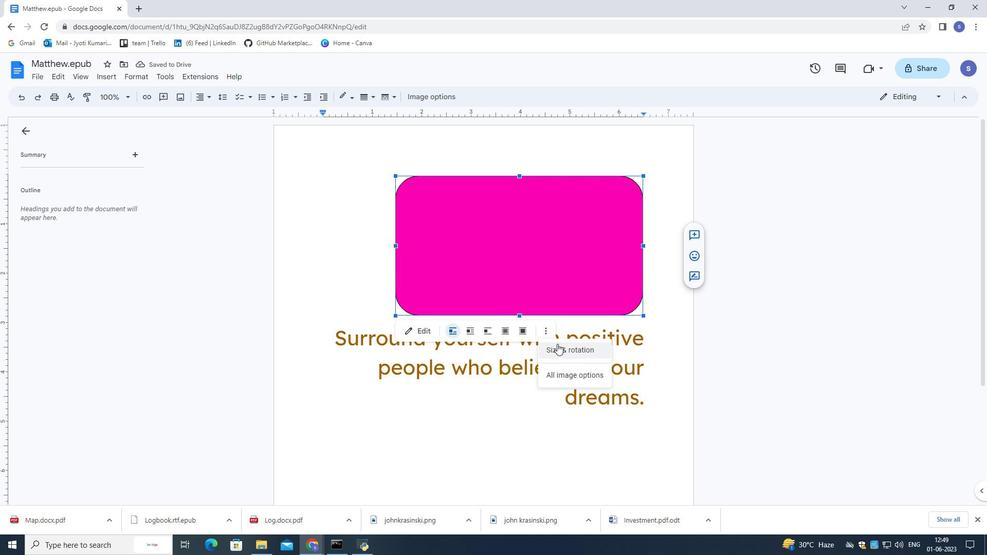 
Action: Mouse moved to (941, 186)
Screenshot: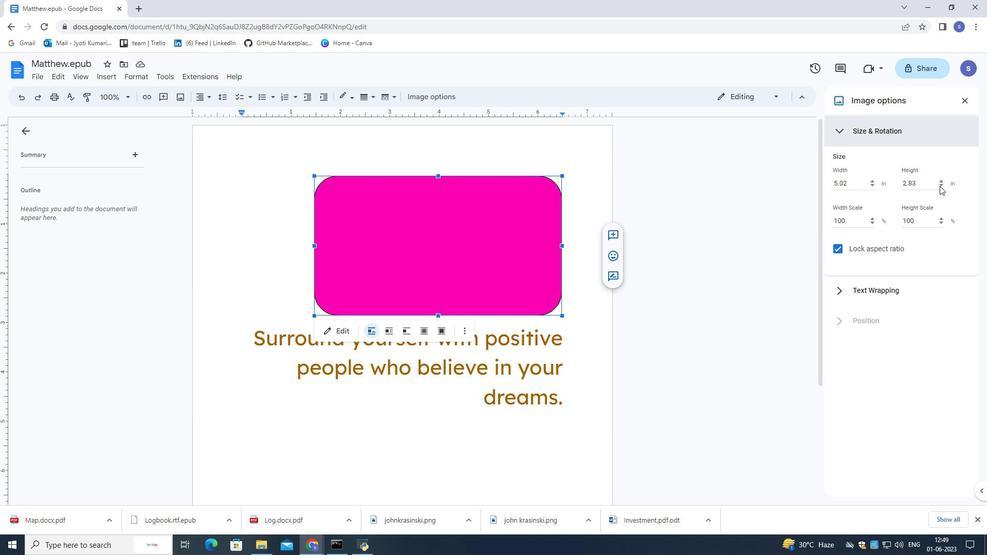 
Action: Mouse pressed left at (941, 186)
Screenshot: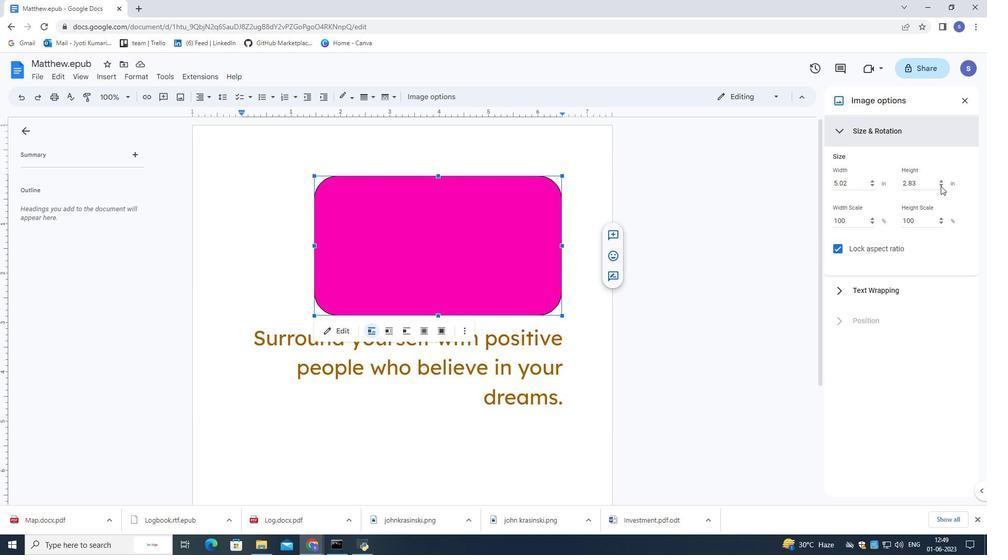 
Action: Mouse pressed left at (941, 186)
Screenshot: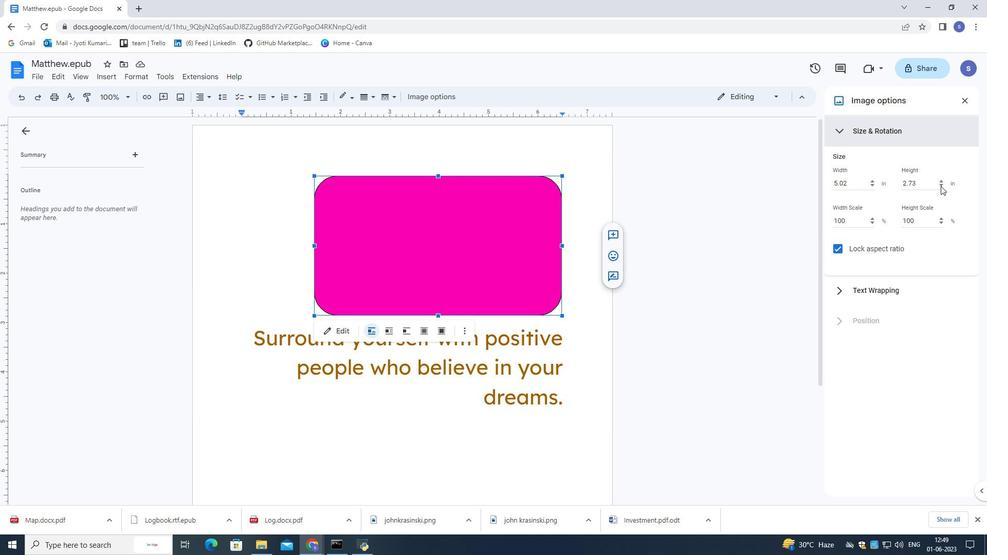 
Action: Mouse pressed left at (941, 186)
Screenshot: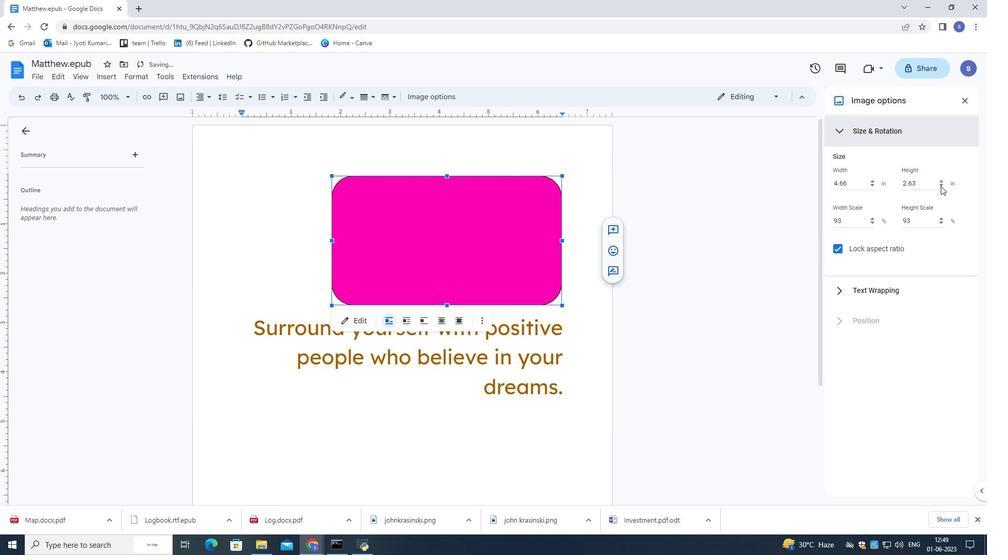 
Action: Mouse pressed left at (941, 186)
Screenshot: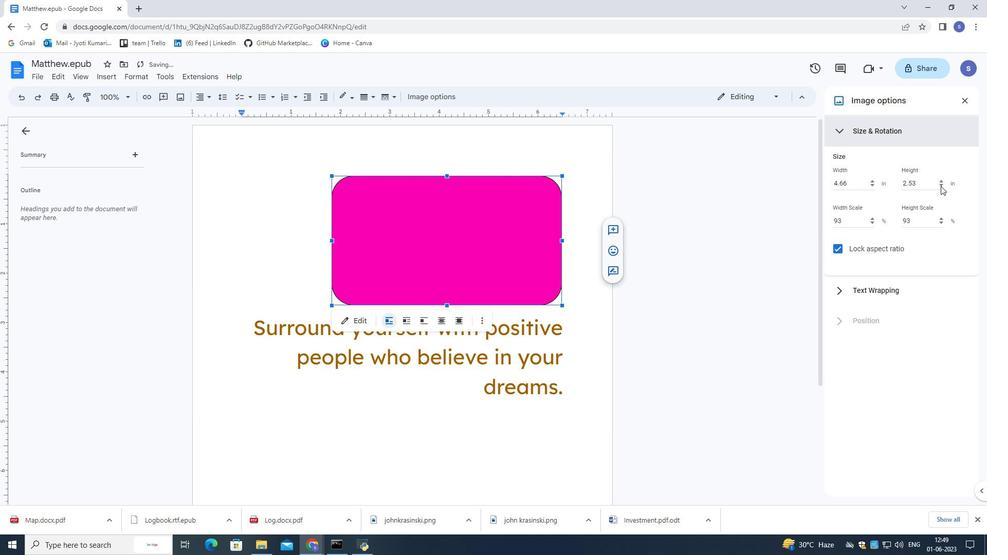 
Action: Mouse pressed left at (941, 186)
Screenshot: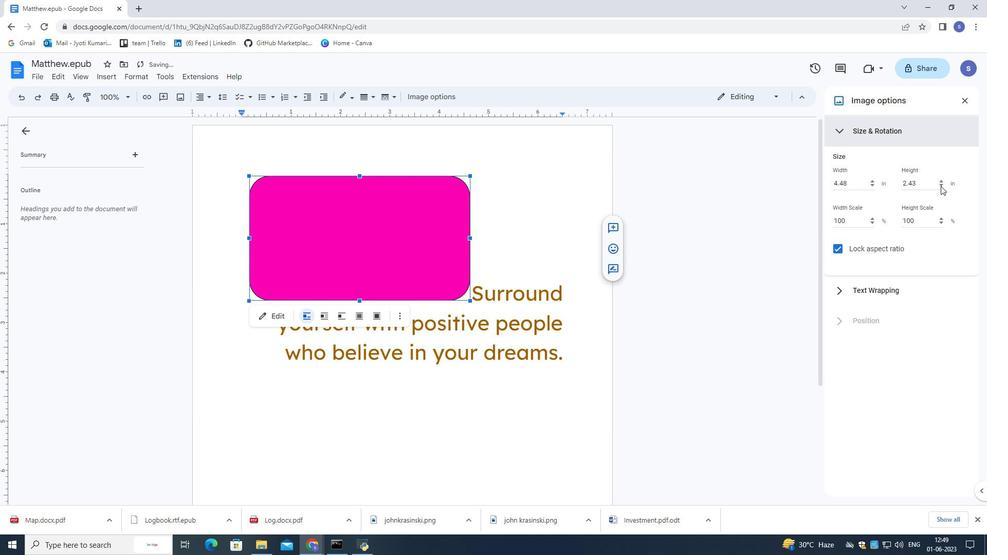 
Action: Mouse pressed left at (941, 186)
Screenshot: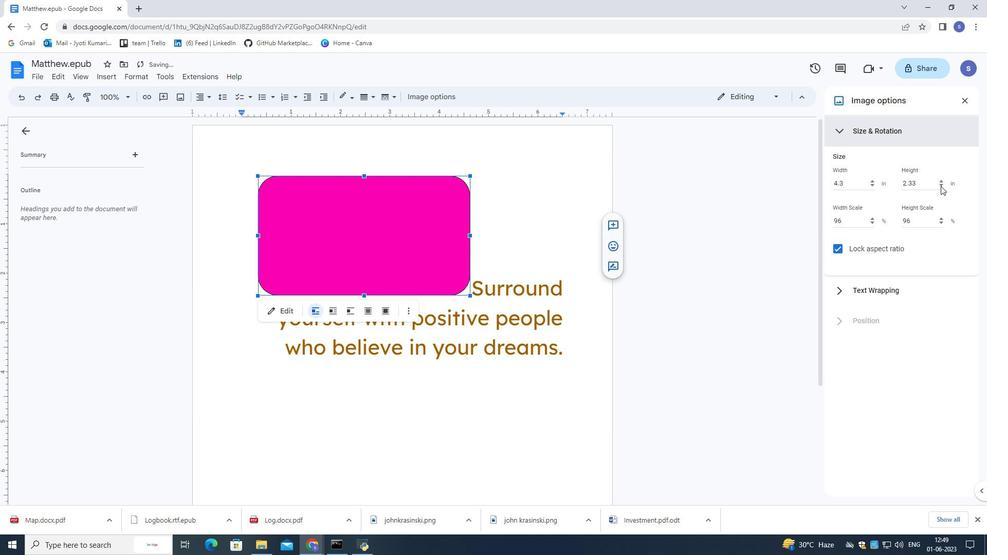 
Action: Mouse pressed left at (941, 186)
Screenshot: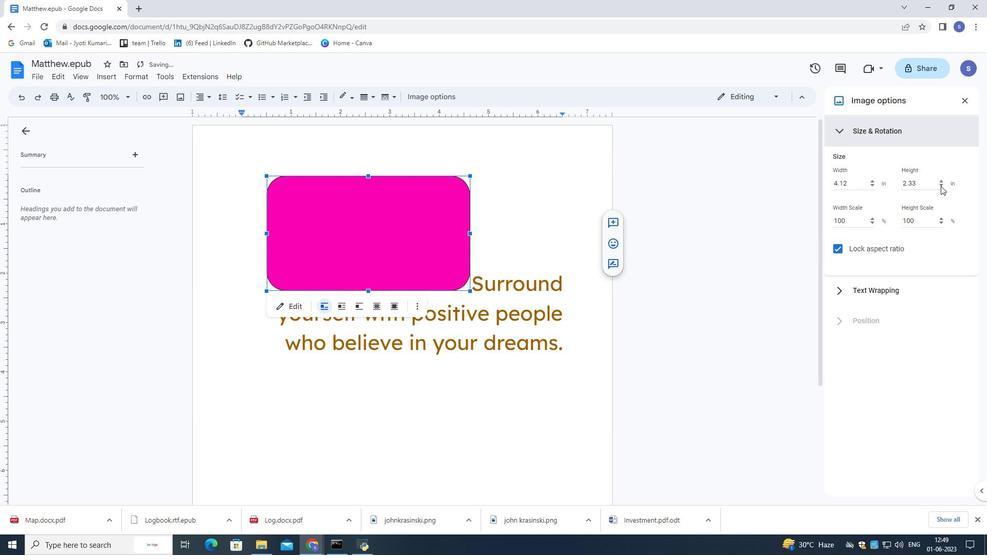 
Action: Mouse pressed left at (941, 186)
Screenshot: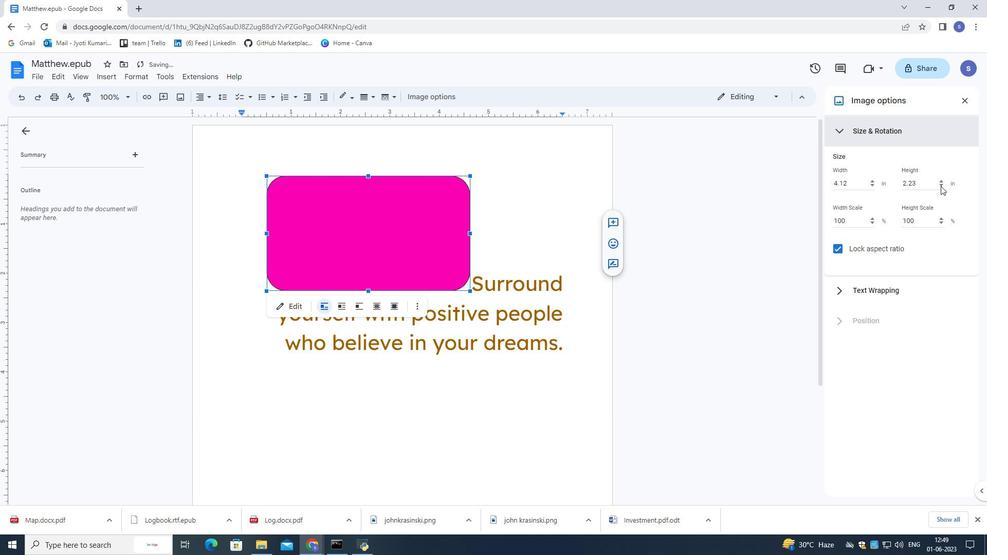 
Action: Mouse pressed left at (941, 186)
Screenshot: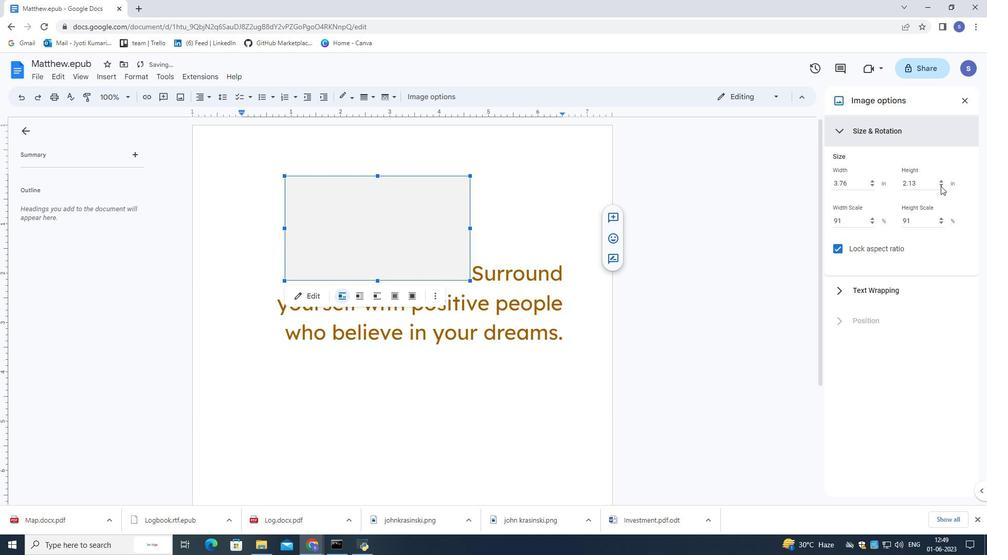
Action: Mouse pressed left at (941, 186)
Screenshot: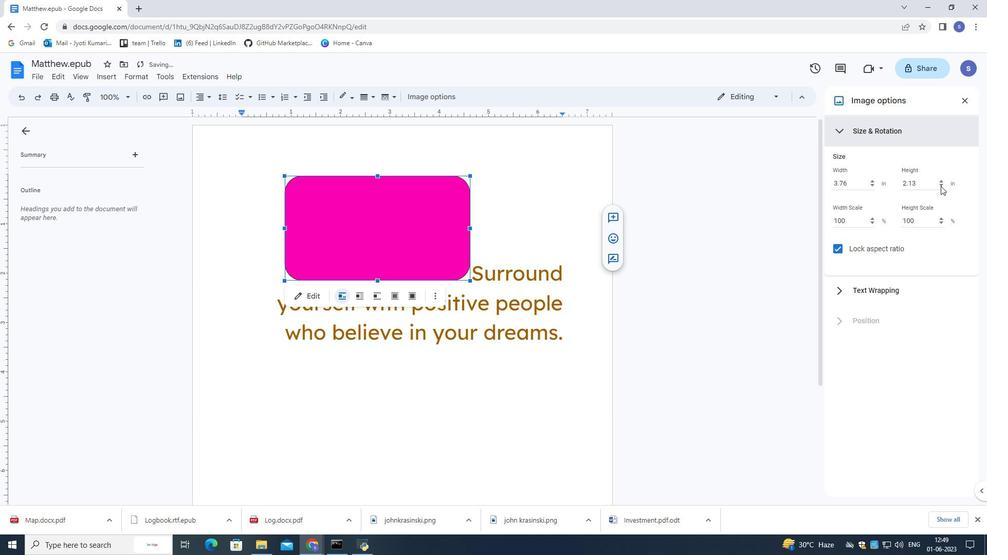
Action: Mouse pressed left at (941, 186)
Screenshot: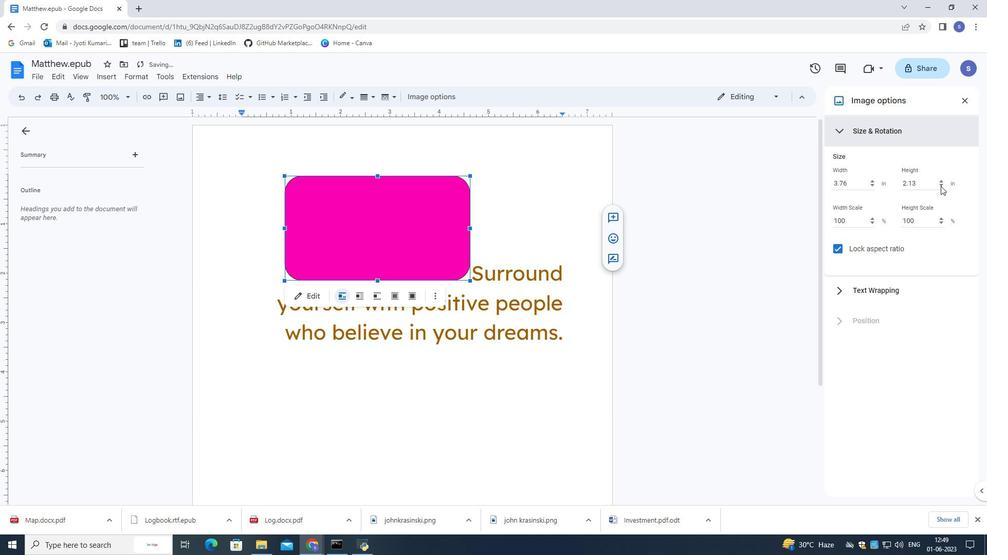 
Action: Mouse pressed left at (941, 186)
Screenshot: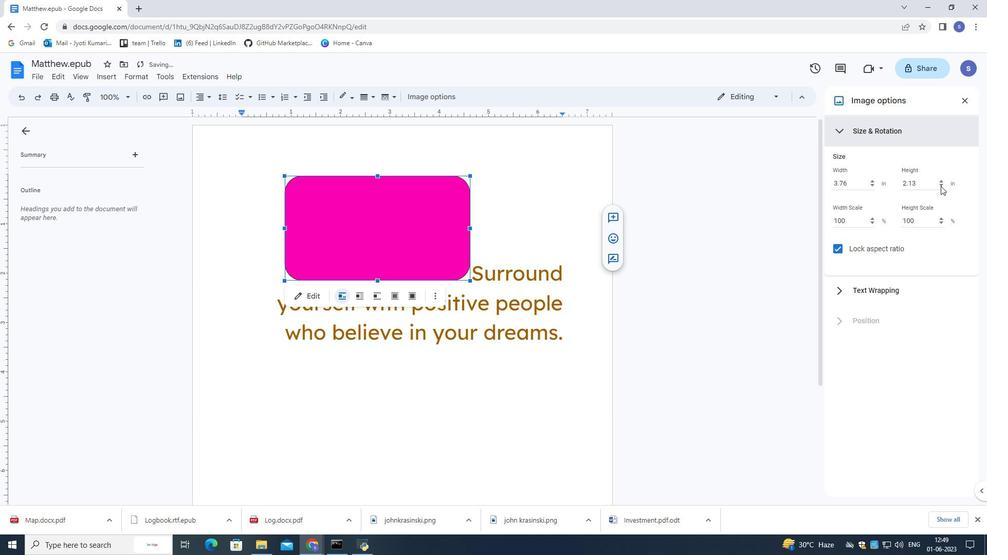 
Action: Mouse pressed left at (941, 186)
Screenshot: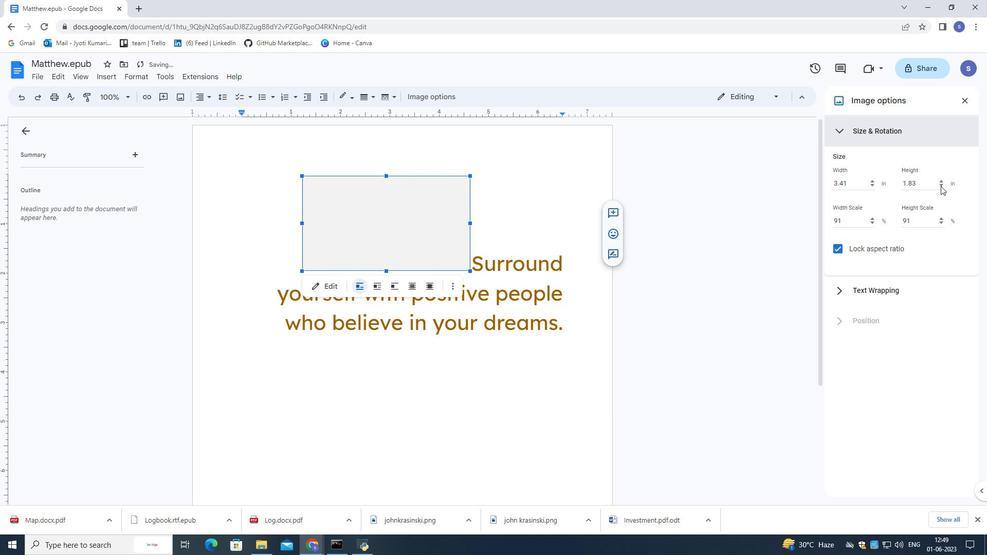 
Action: Mouse pressed left at (941, 186)
Screenshot: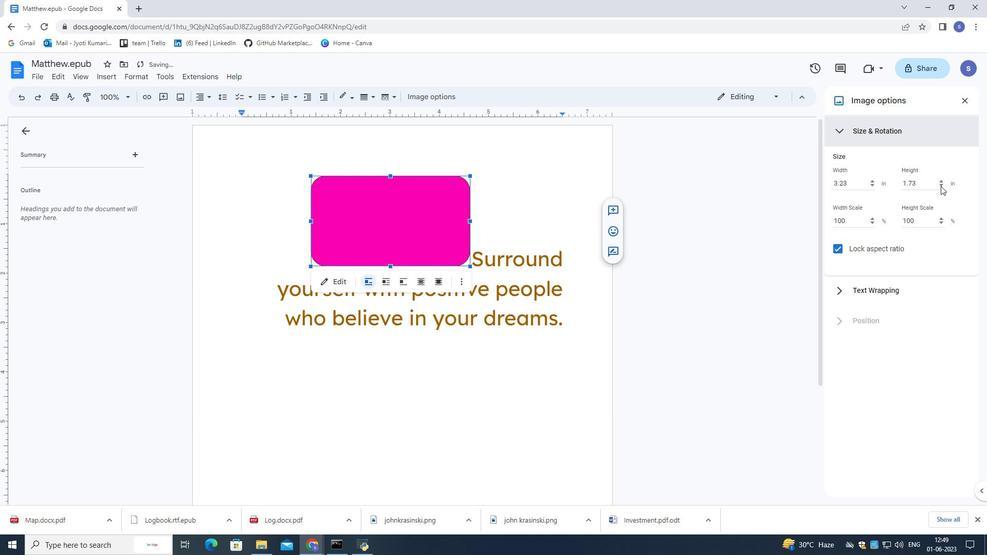 
Action: Mouse pressed left at (941, 186)
Screenshot: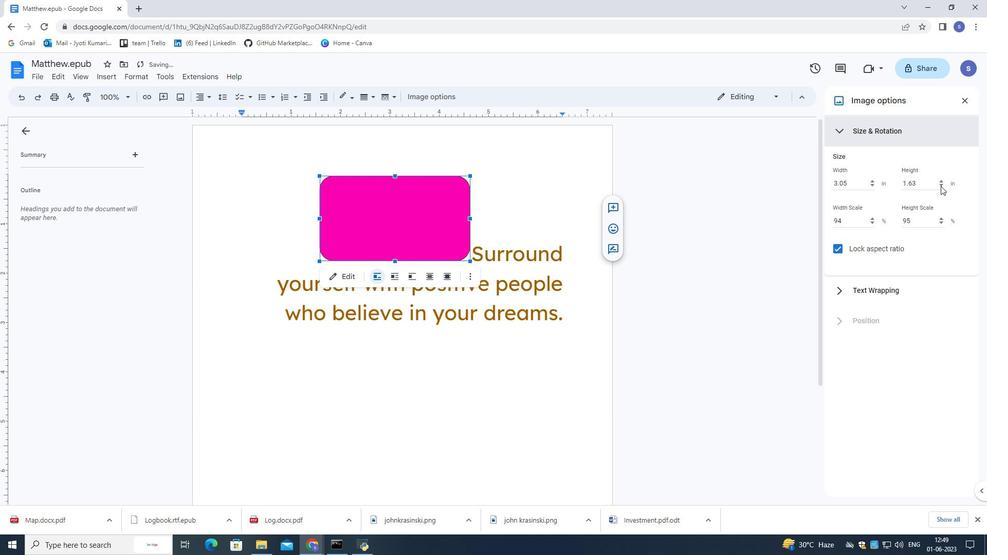 
Action: Mouse pressed left at (941, 186)
Screenshot: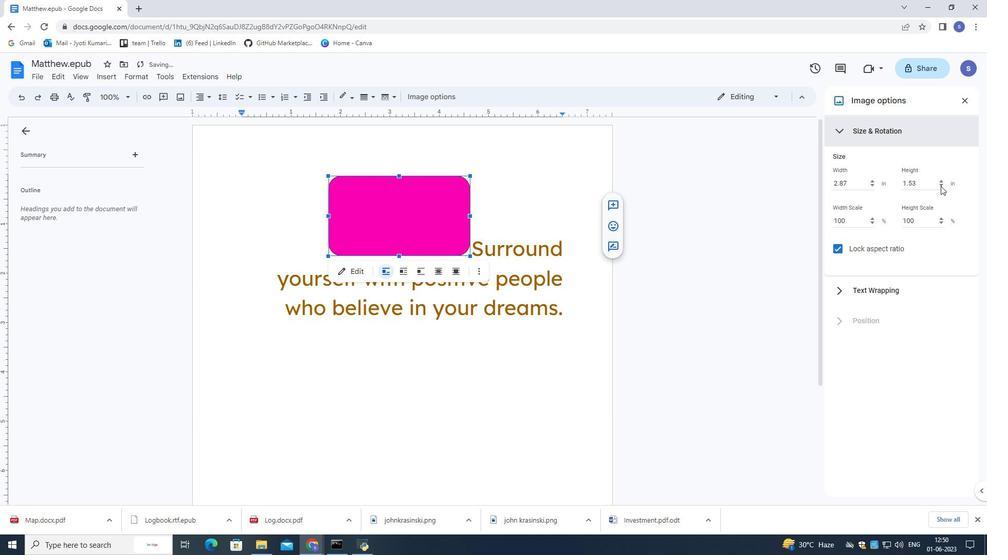
Action: Mouse pressed left at (941, 186)
Screenshot: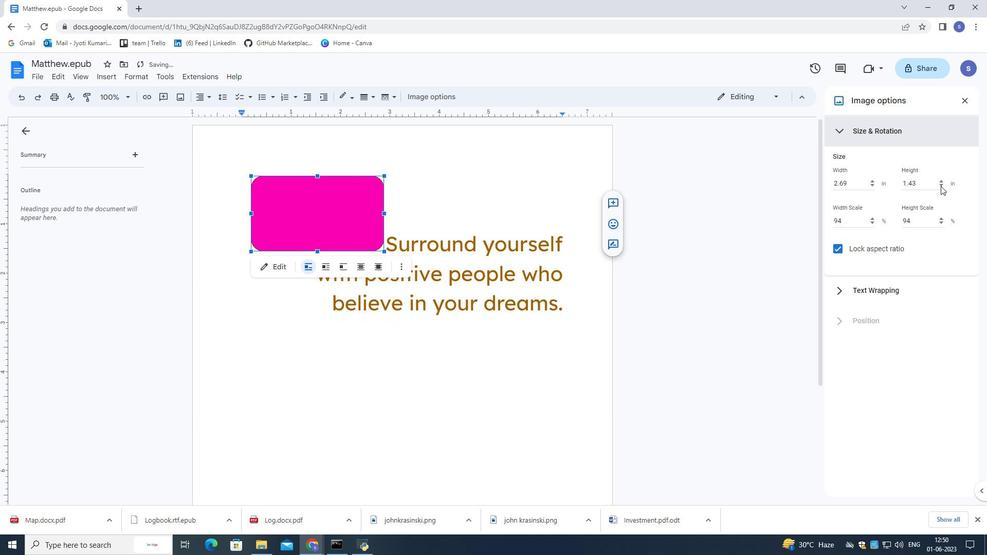 
Action: Mouse pressed left at (941, 186)
Screenshot: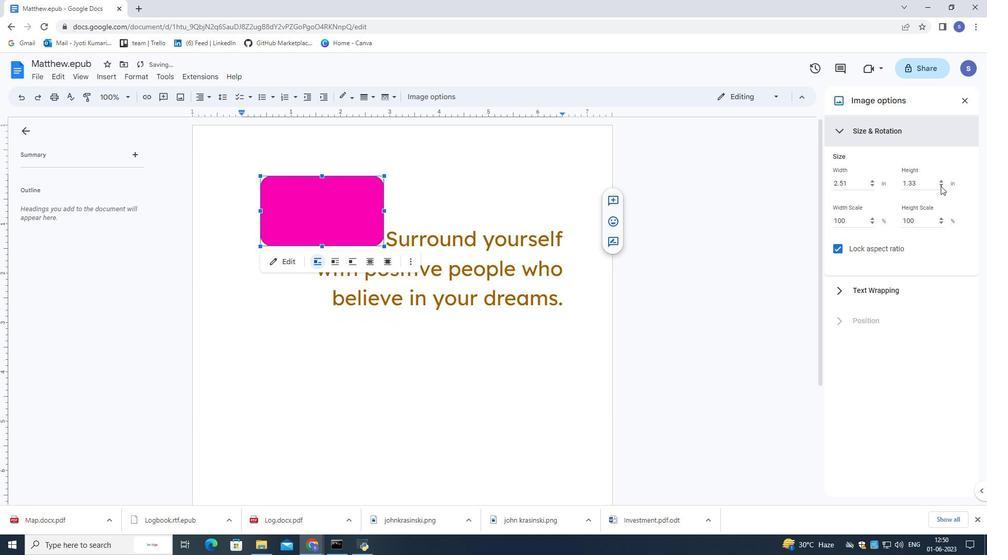 
Action: Mouse pressed left at (941, 186)
Screenshot: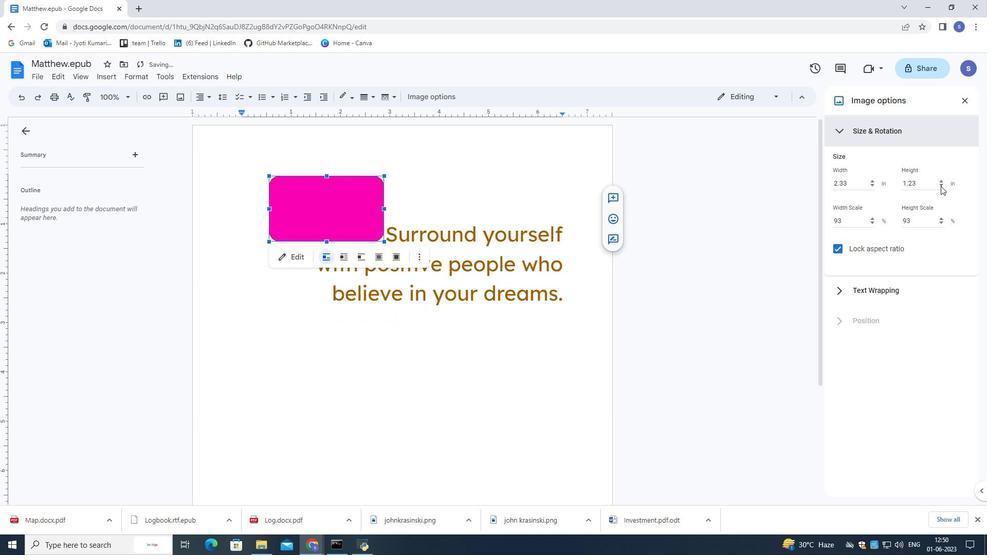
Action: Mouse pressed left at (941, 186)
Screenshot: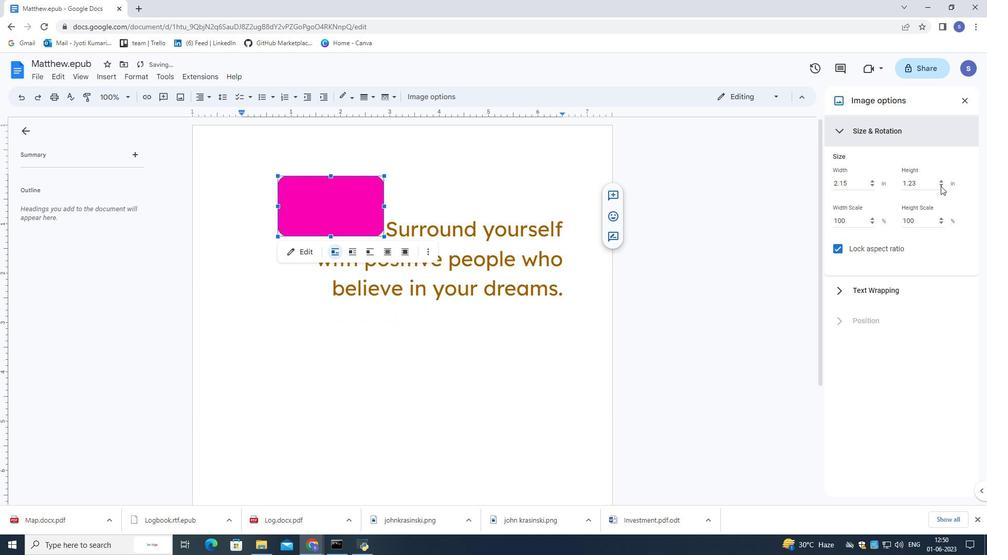 
Action: Mouse pressed left at (941, 186)
Screenshot: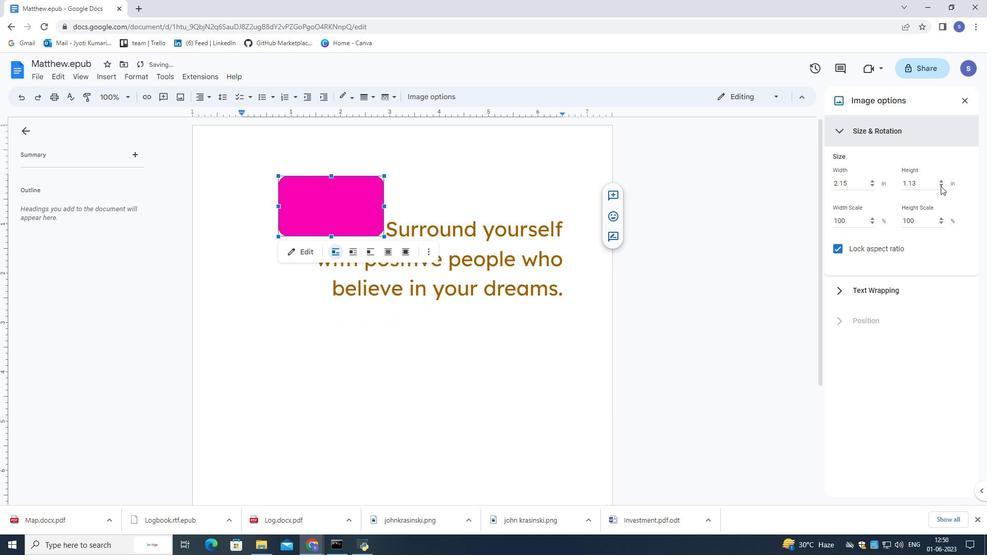 
Action: Mouse pressed left at (941, 186)
Screenshot: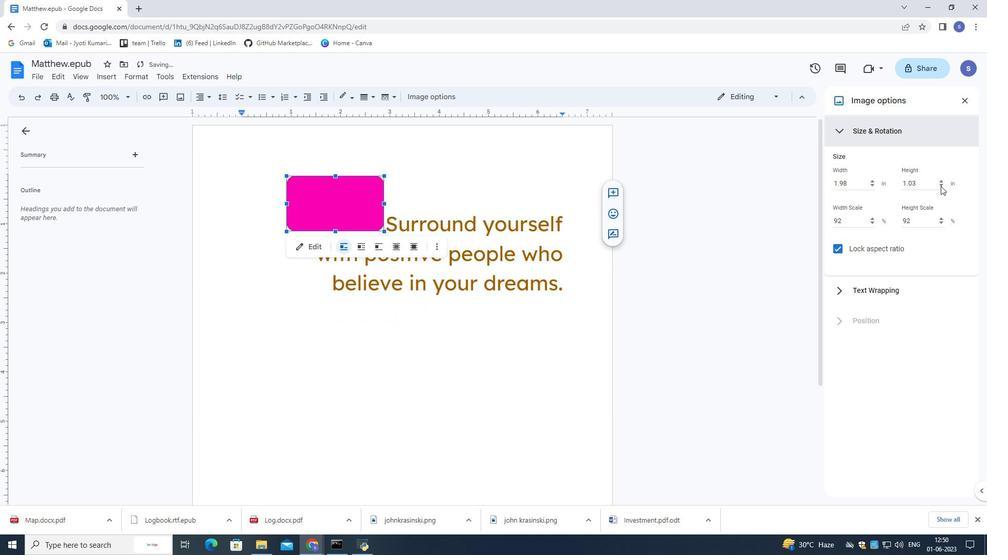
Action: Mouse pressed left at (941, 186)
Screenshot: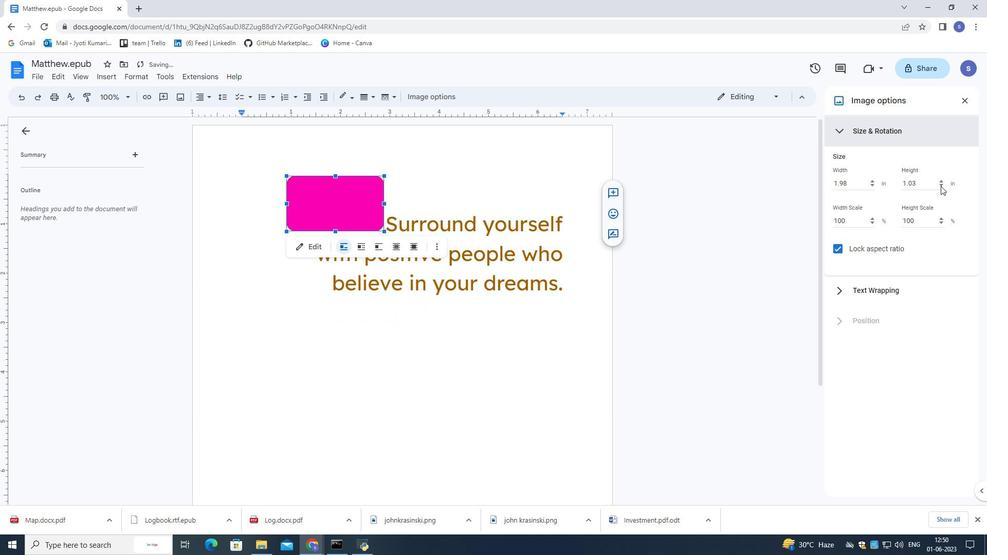 
Action: Mouse pressed left at (941, 186)
Screenshot: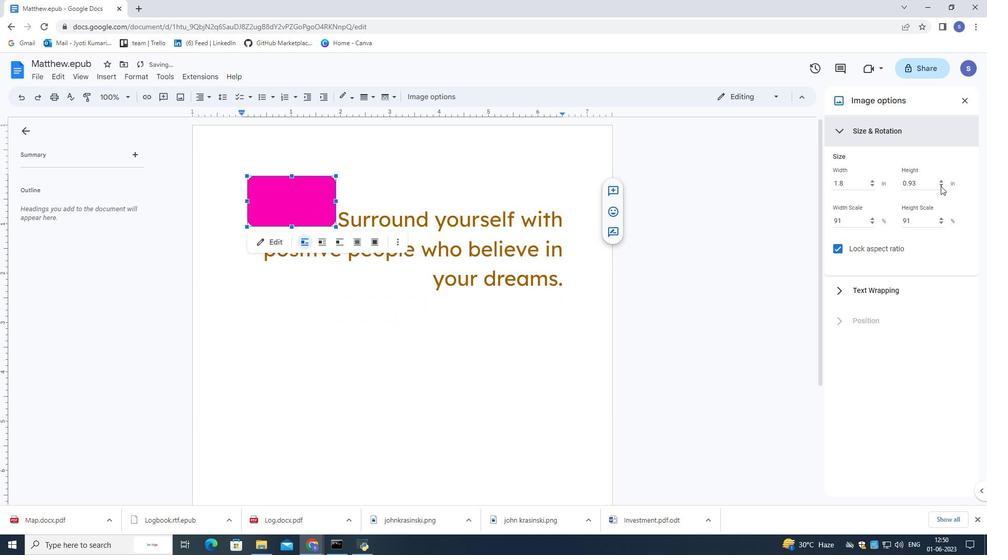 
Action: Mouse pressed left at (941, 186)
Screenshot: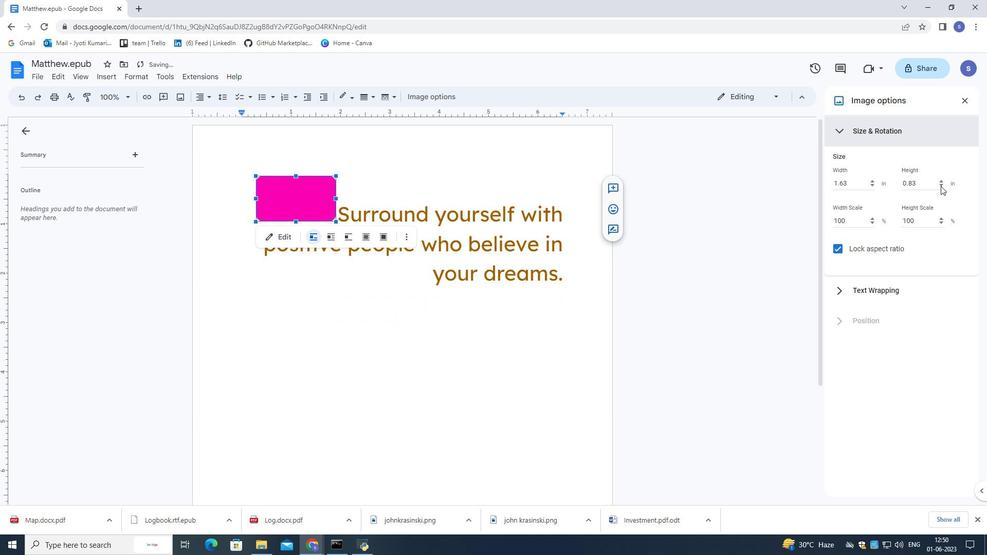 
Action: Mouse pressed left at (941, 186)
Screenshot: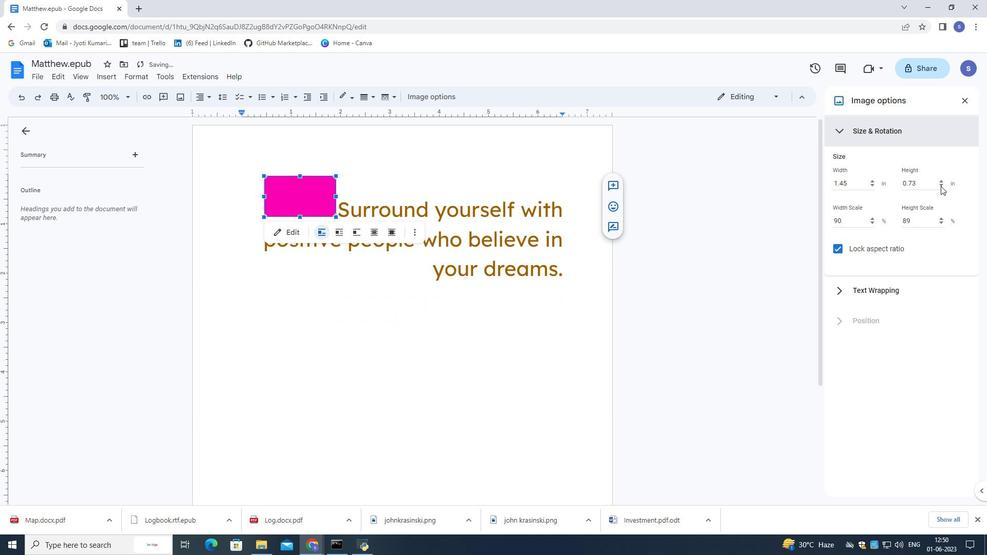 
Action: Mouse pressed left at (941, 186)
Screenshot: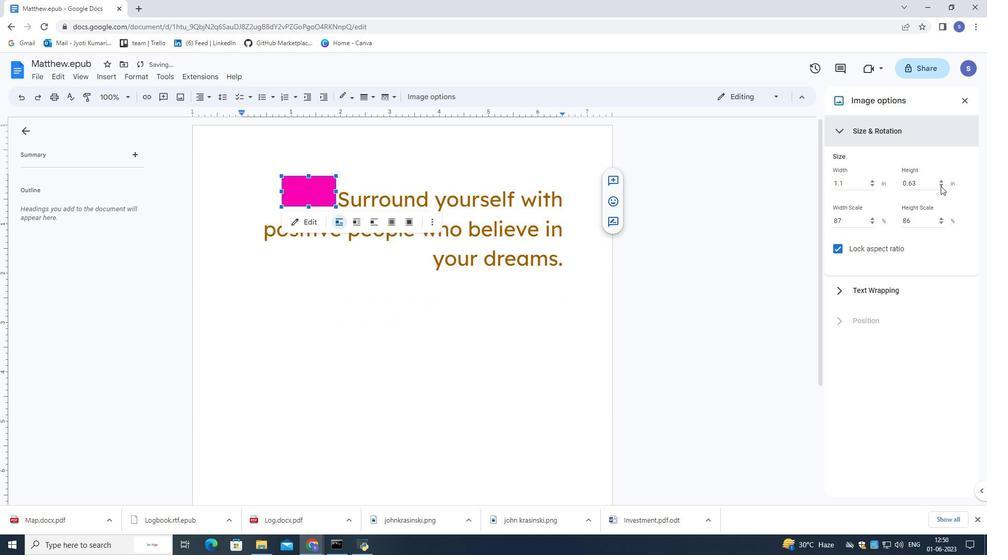 
Action: Mouse pressed left at (941, 186)
Screenshot: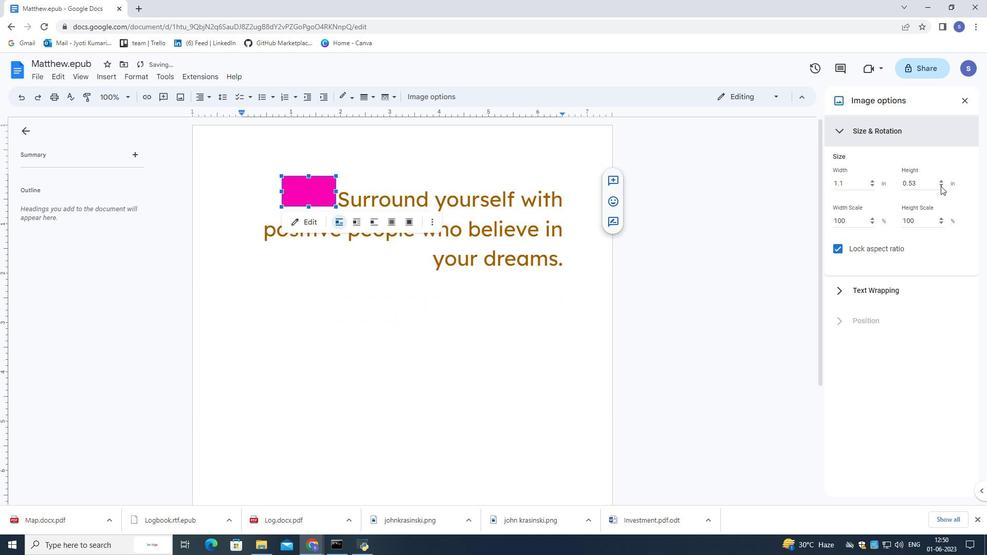 
Action: Mouse pressed left at (941, 186)
Screenshot: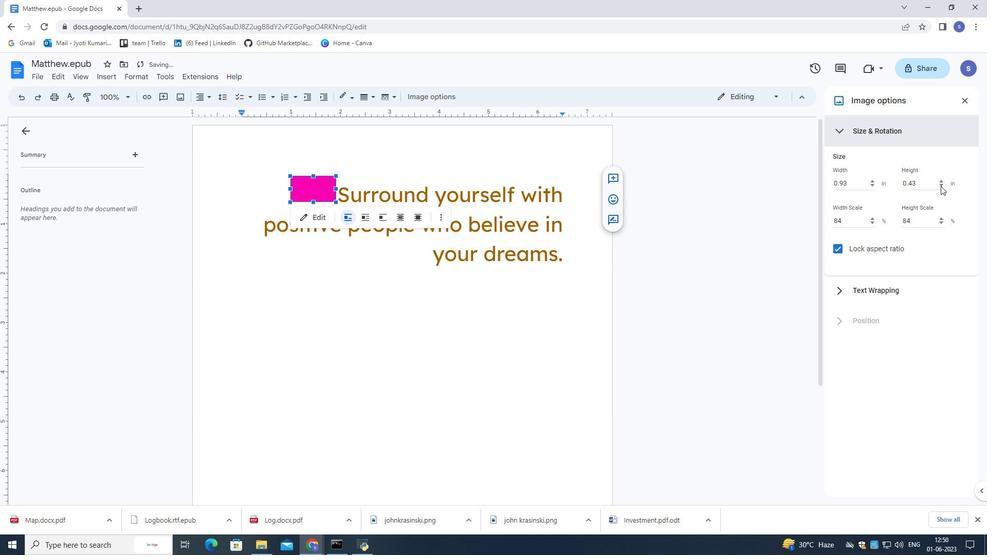
Action: Mouse pressed left at (941, 186)
Screenshot: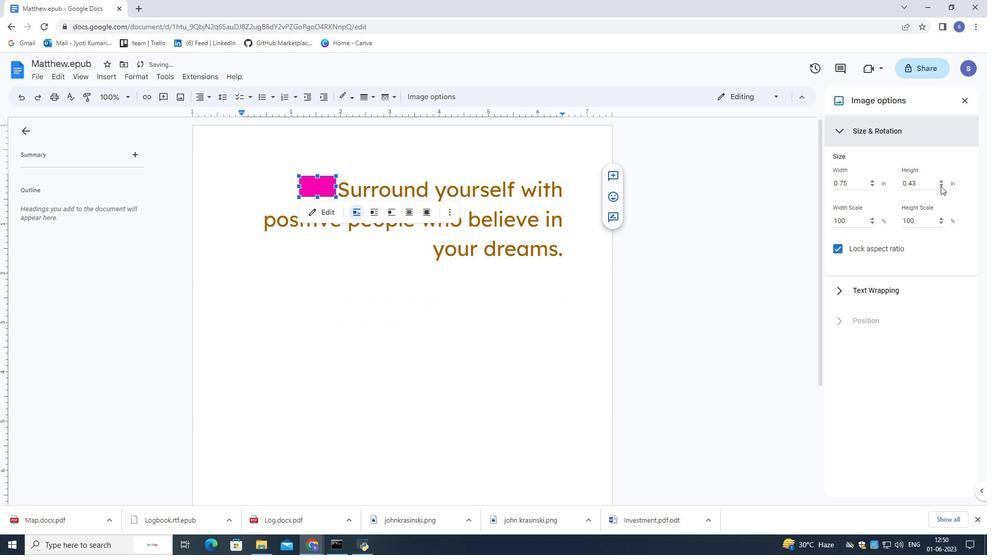 
Action: Mouse pressed left at (941, 186)
Screenshot: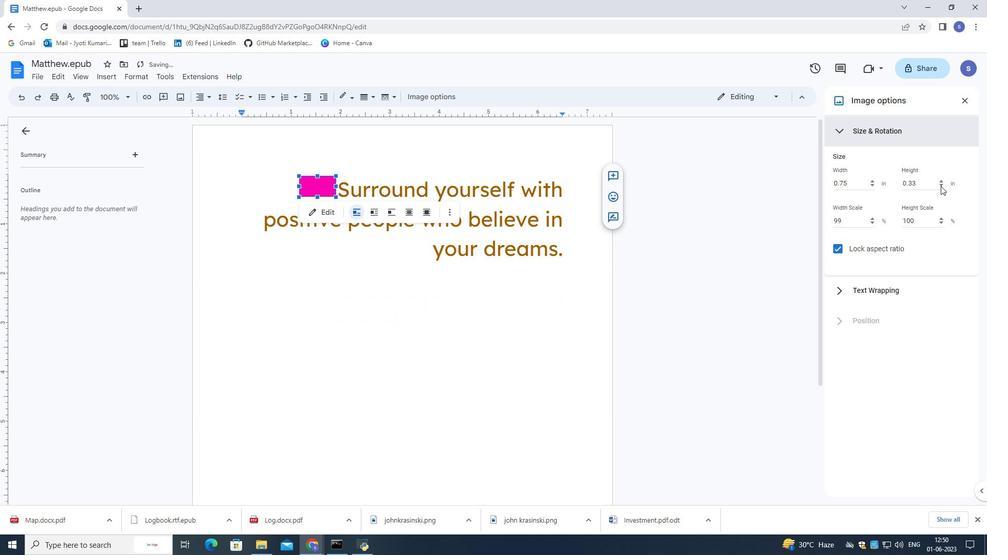 
Action: Mouse pressed left at (941, 186)
Screenshot: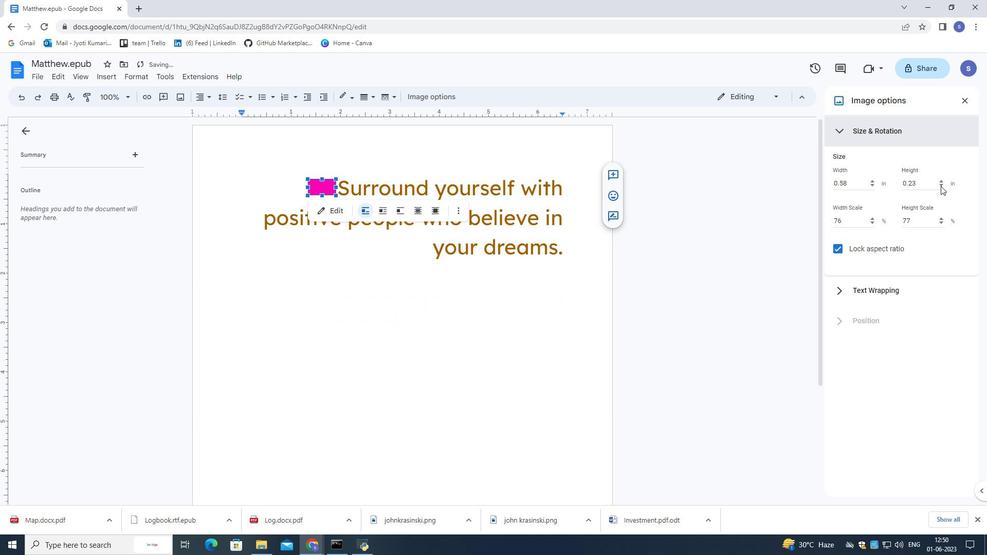 
Action: Mouse pressed left at (941, 186)
Screenshot: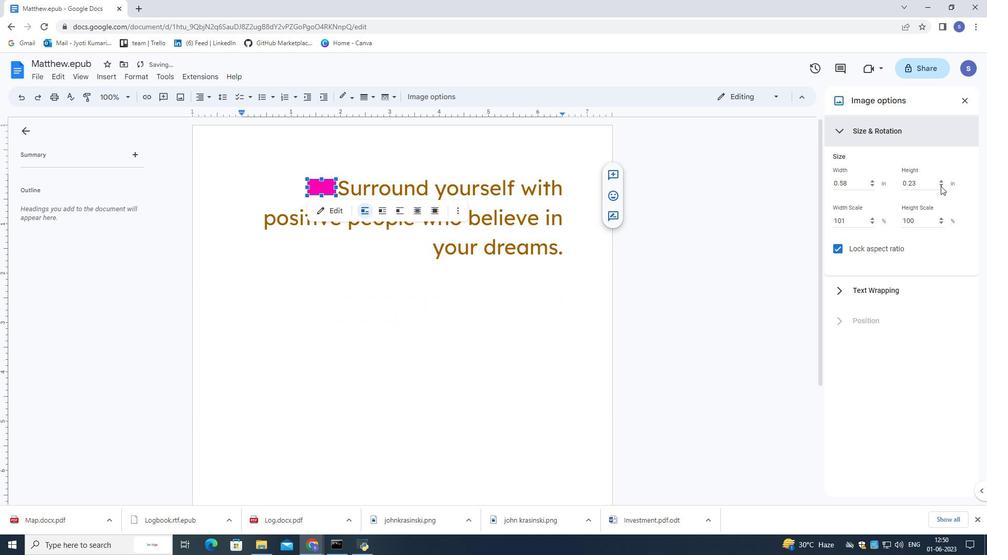 
Action: Mouse pressed left at (941, 186)
Screenshot: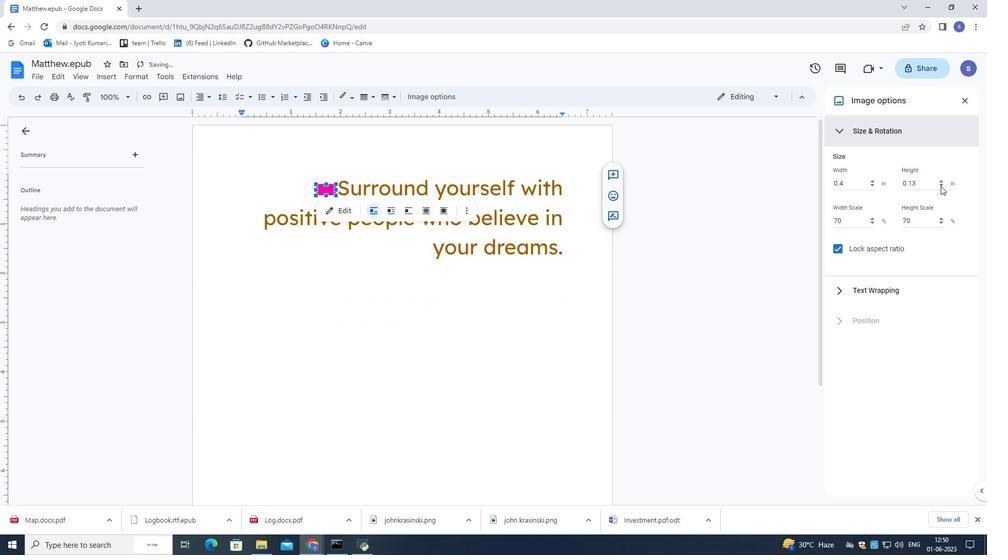 
Action: Mouse pressed left at (941, 186)
Screenshot: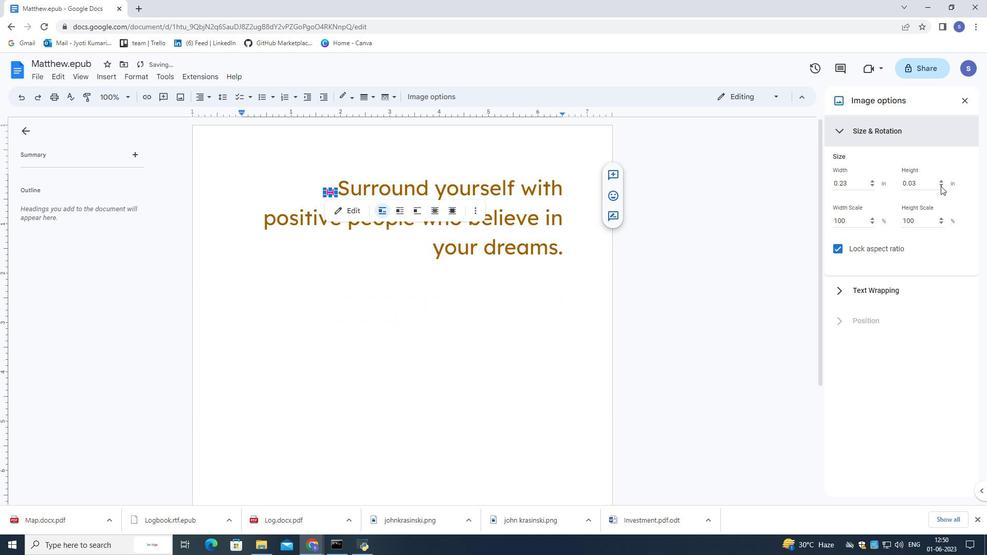 
Action: Mouse moved to (941, 180)
Screenshot: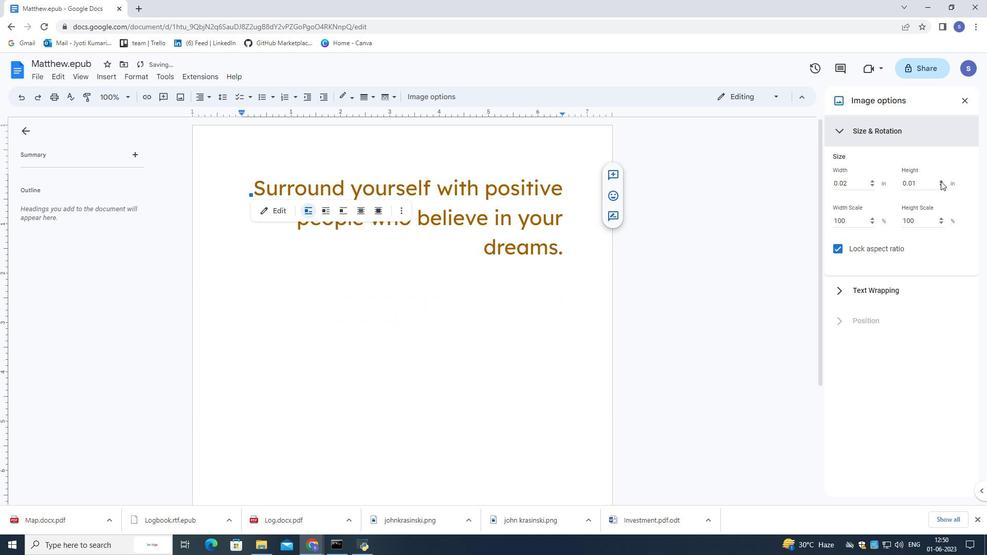 
Action: Mouse pressed left at (941, 180)
Screenshot: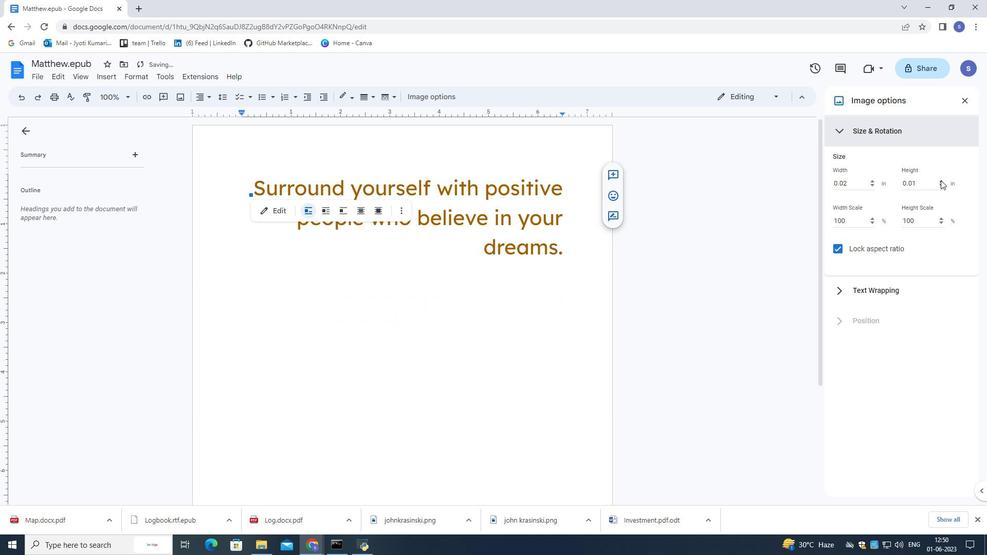 
Action: Mouse moved to (942, 185)
Screenshot: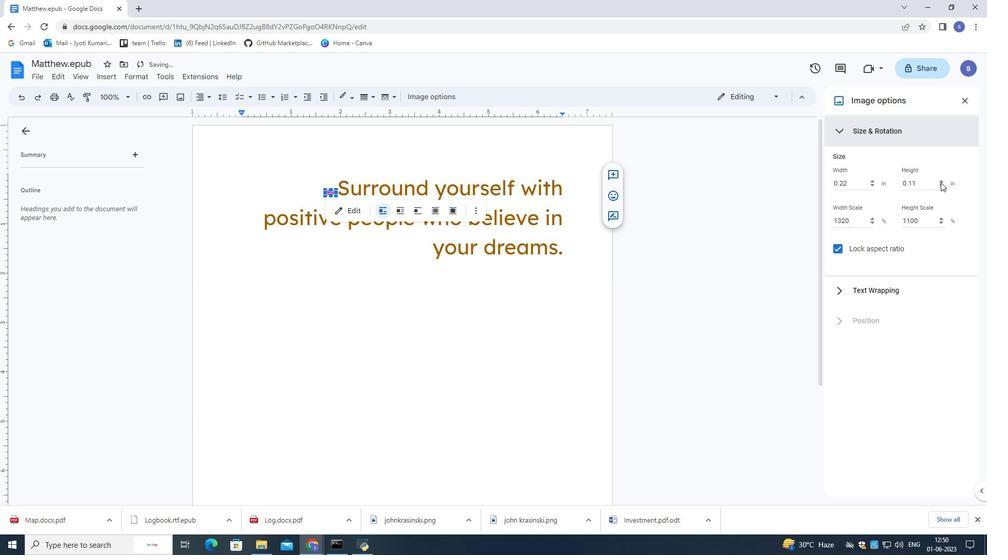 
Action: Mouse pressed left at (942, 185)
Screenshot: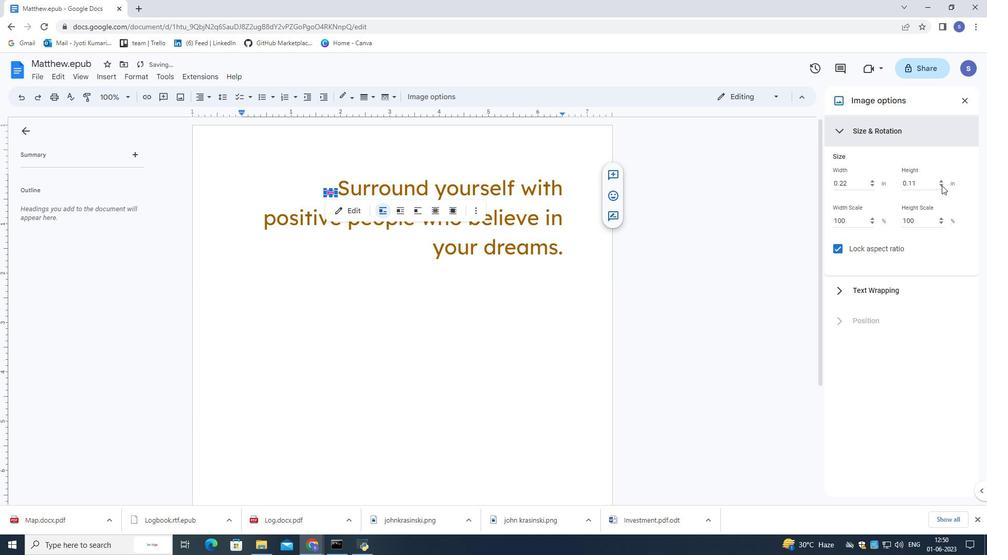 
Action: Mouse moved to (942, 180)
Screenshot: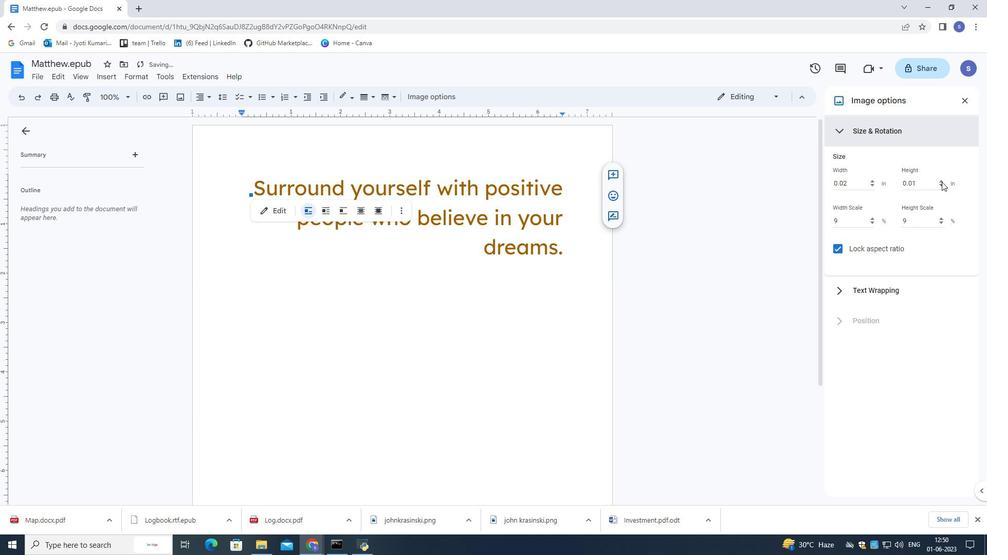 
Action: Mouse pressed left at (942, 180)
Screenshot: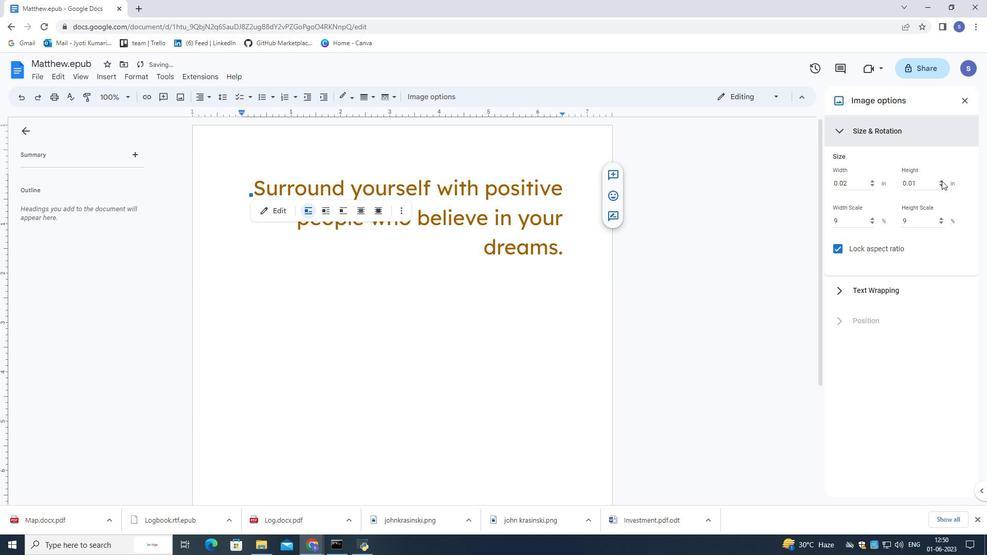 
Action: Mouse moved to (718, 175)
Screenshot: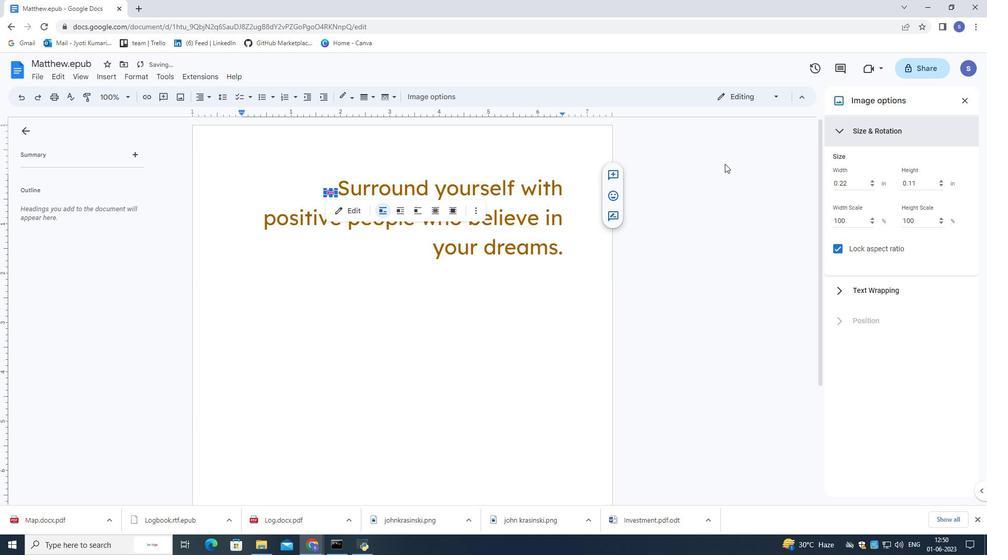 
Action: Mouse pressed left at (718, 175)
Screenshot: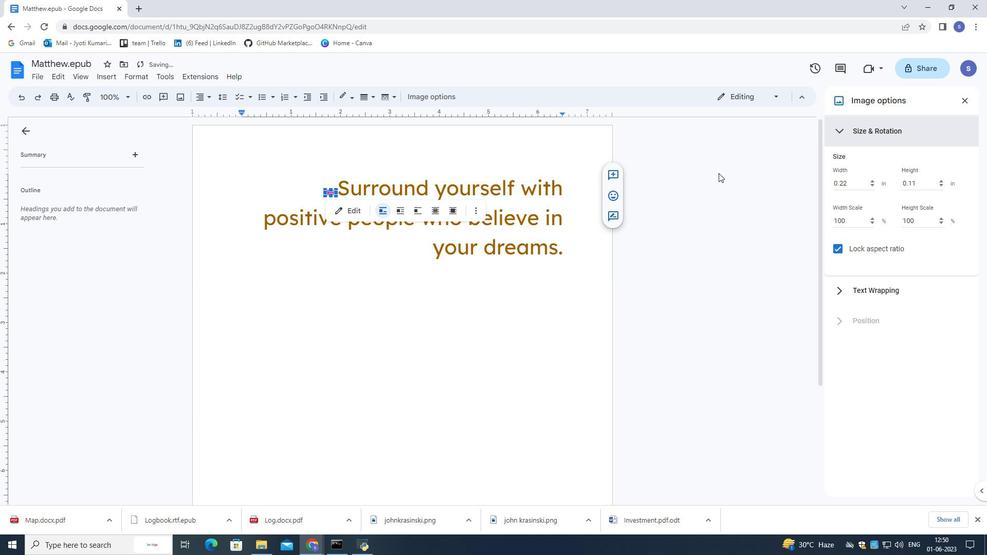 
Action: Mouse moved to (511, 313)
Screenshot: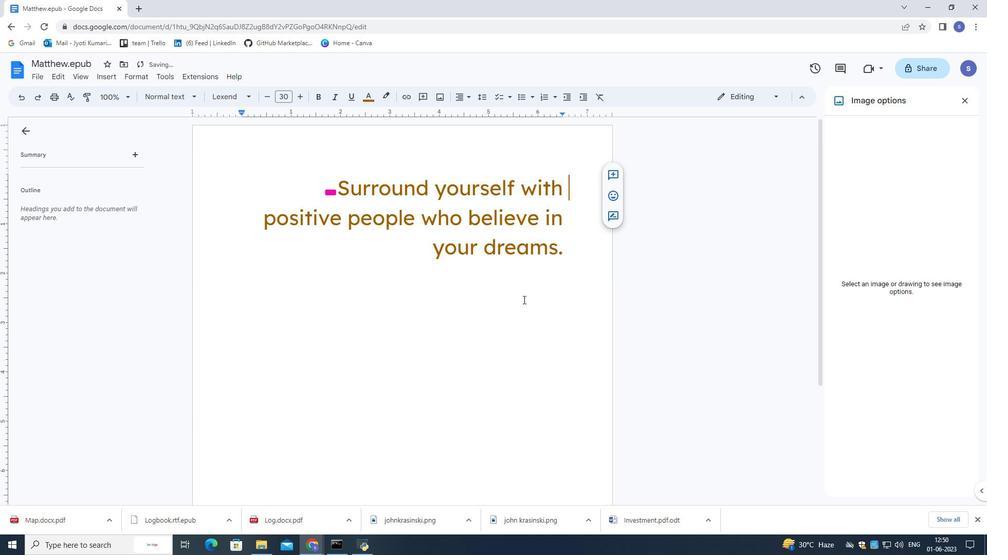 
Action: Mouse pressed left at (511, 313)
Screenshot: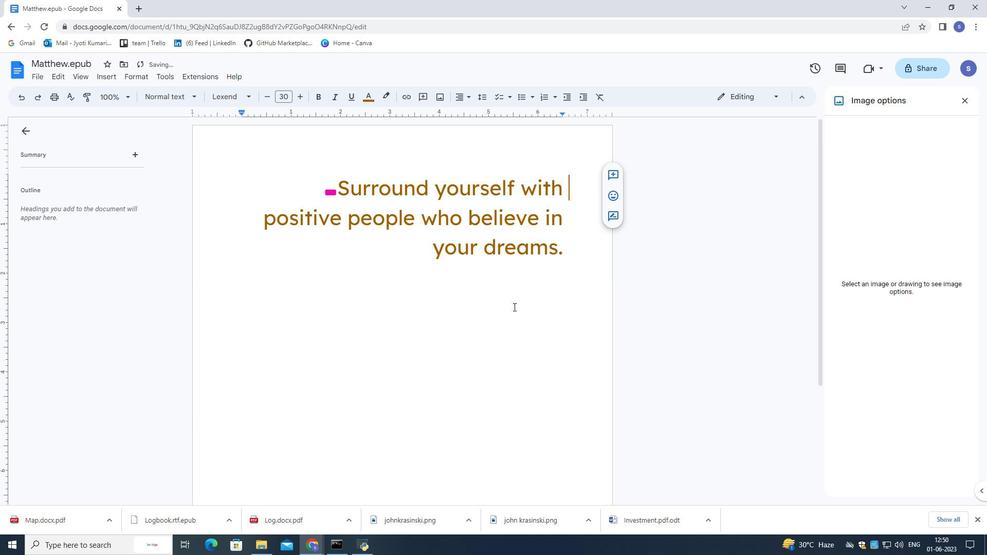 
Action: Mouse moved to (381, 259)
Screenshot: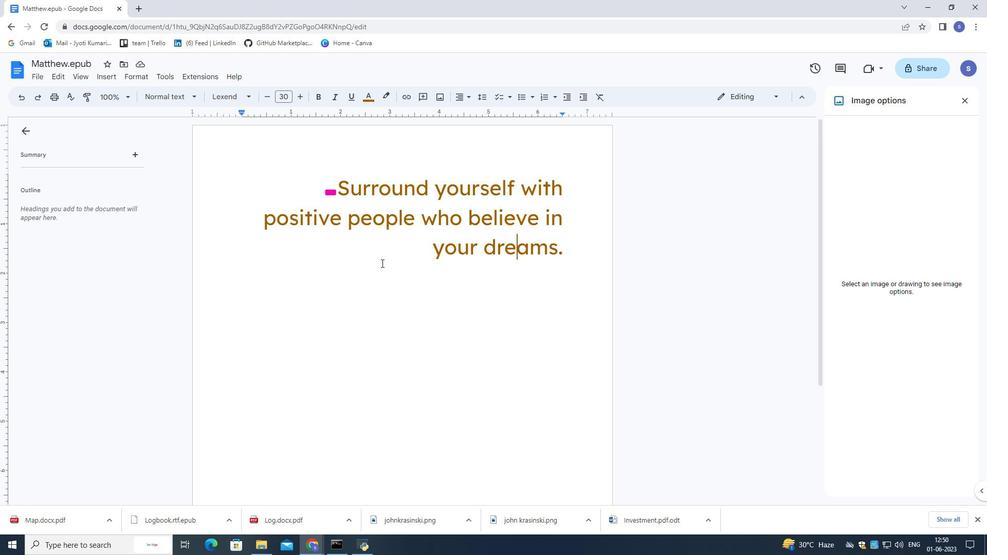 
